 Task: Search round trip flight ticket for 4 adults, 2 children, 2 infants in seat and 1 infant on lap in premium economy from Jackson: Jackson-medgar Wiley Evers International Airport to Laramie: Laramie Regional Airport on 8-3-2023 and return on 8-3-2023. Choice of flights is United. Number of bags: 9 checked bags. Price is upto 108000. Outbound departure time preference is 16:00. Return departure time preference is 0:00.
Action: Mouse moved to (261, 325)
Screenshot: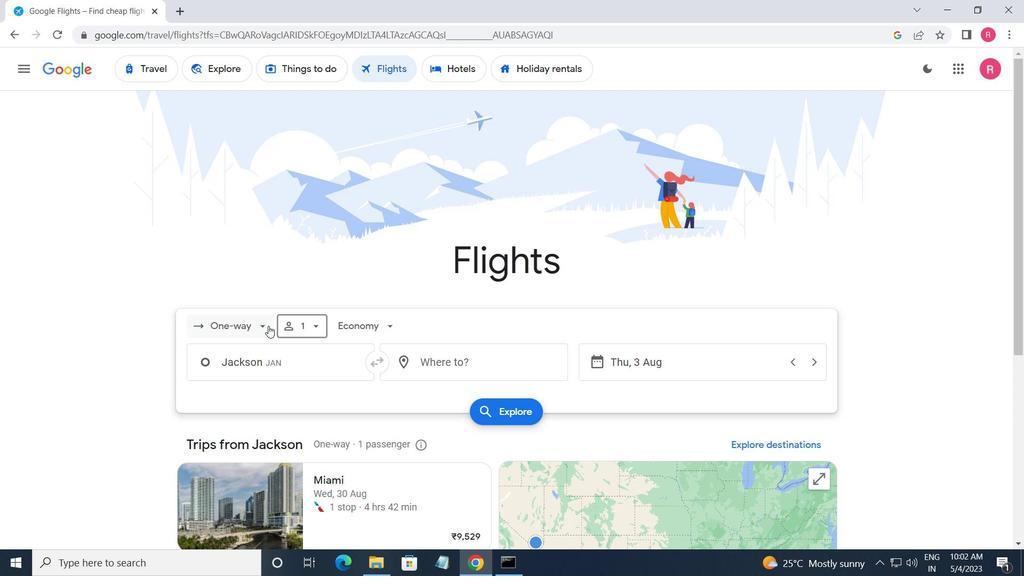 
Action: Mouse pressed left at (261, 325)
Screenshot: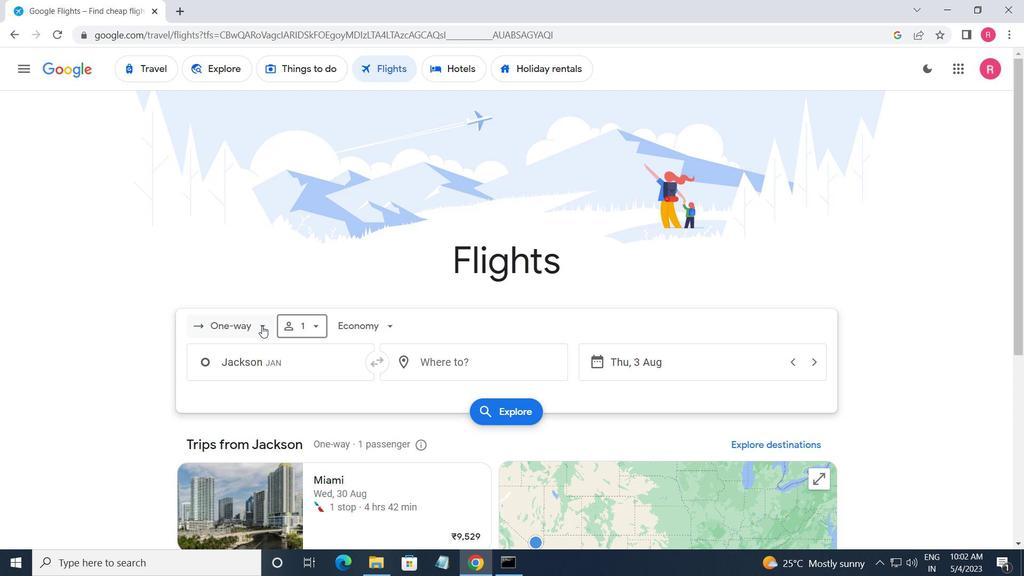 
Action: Mouse moved to (266, 358)
Screenshot: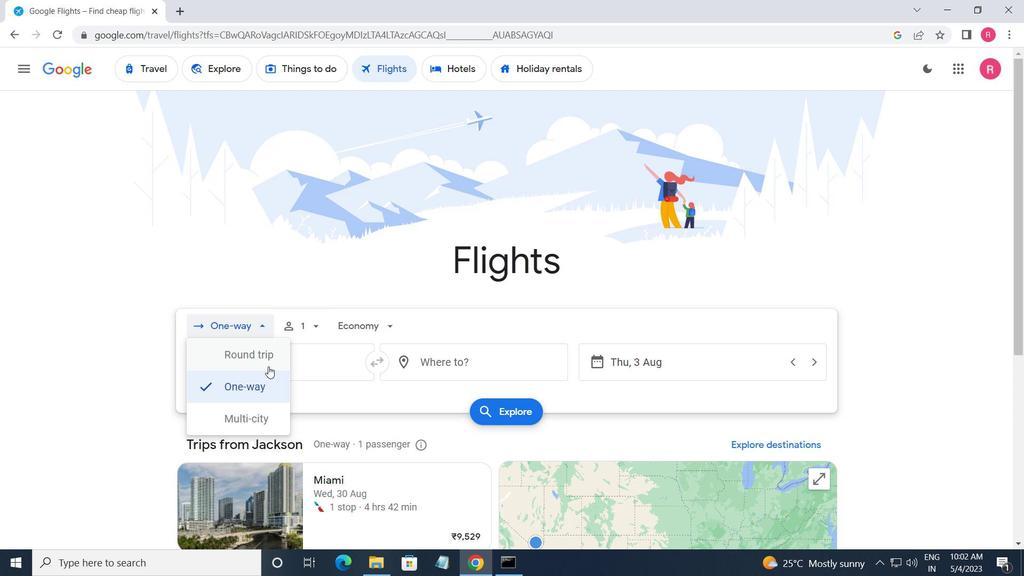 
Action: Mouse pressed left at (266, 358)
Screenshot: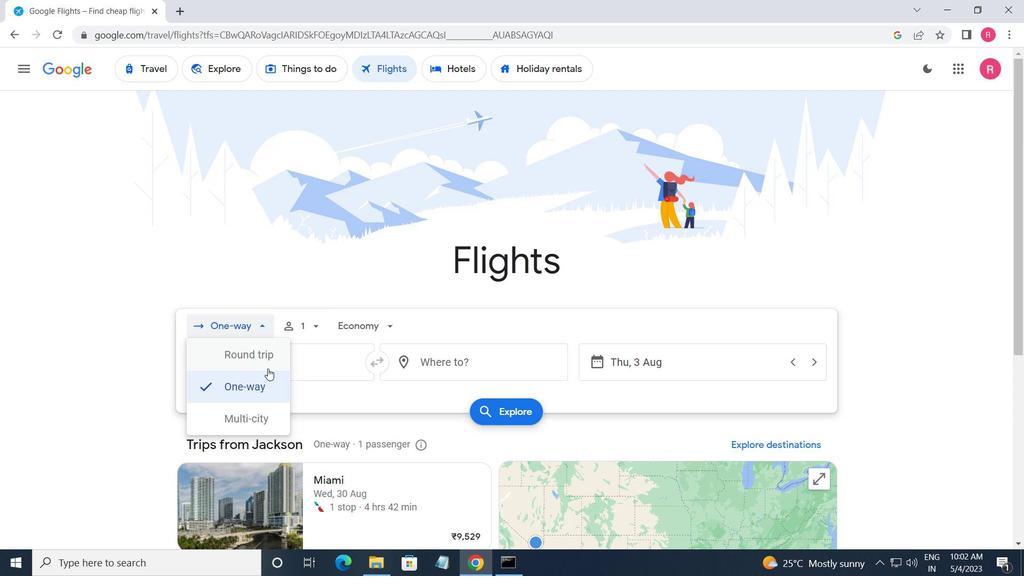 
Action: Mouse moved to (287, 327)
Screenshot: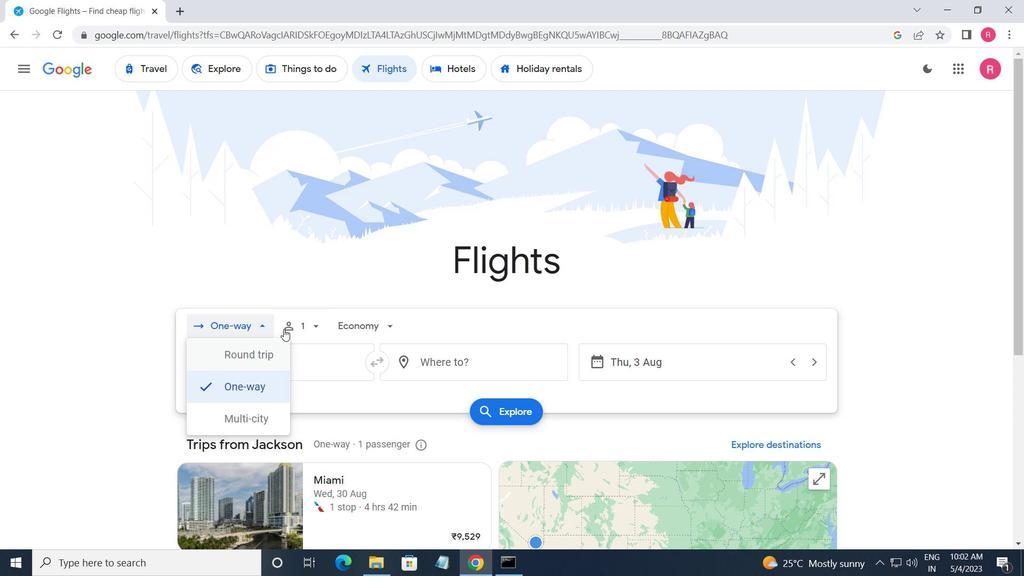 
Action: Mouse pressed left at (287, 327)
Screenshot: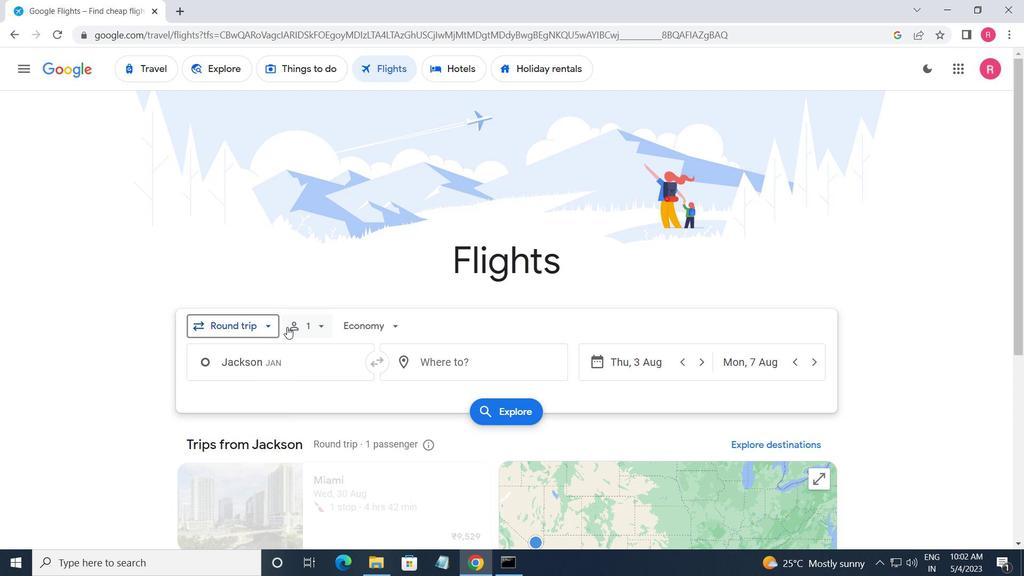 
Action: Mouse moved to (417, 363)
Screenshot: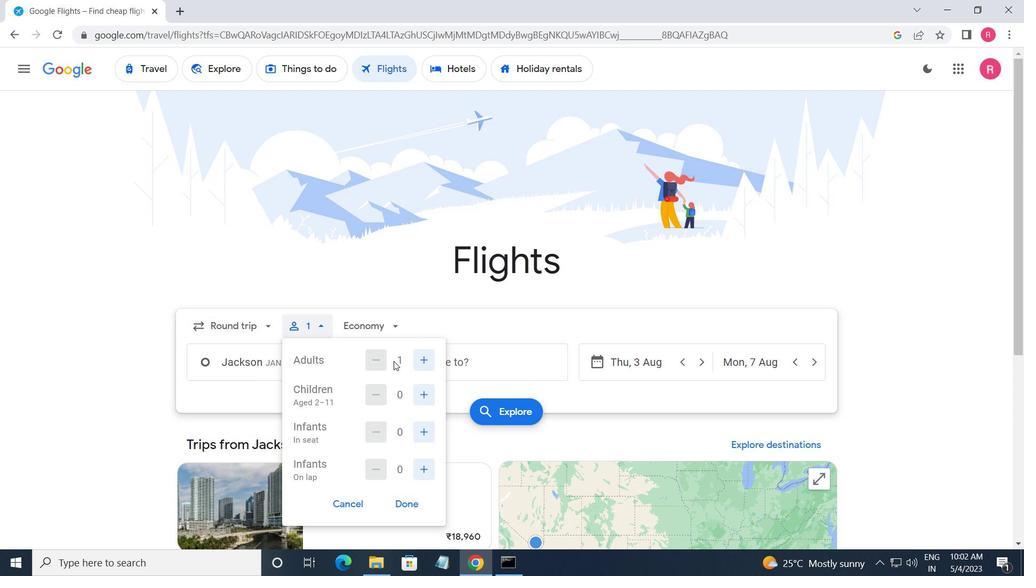 
Action: Mouse pressed left at (417, 363)
Screenshot: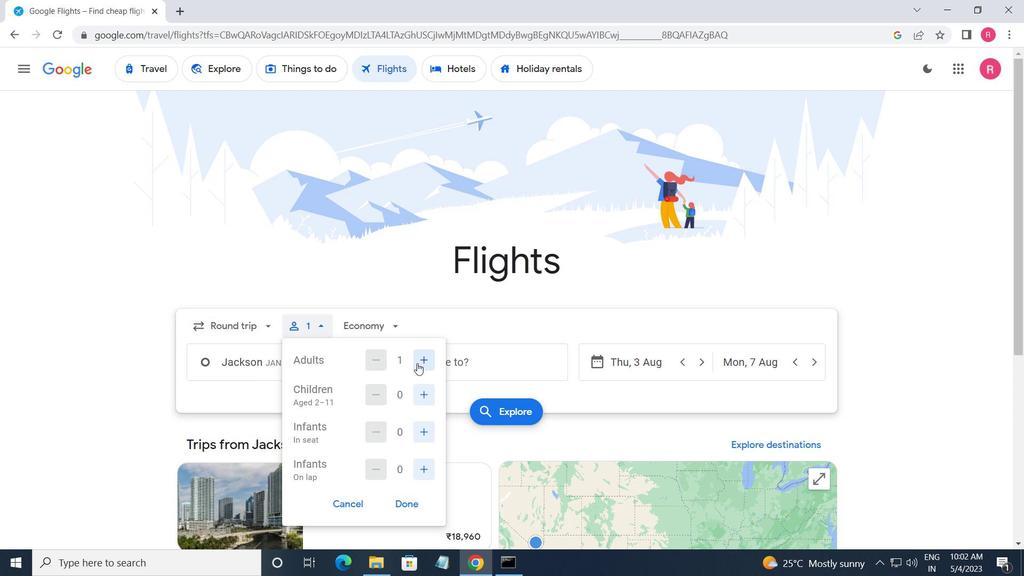 
Action: Mouse moved to (417, 362)
Screenshot: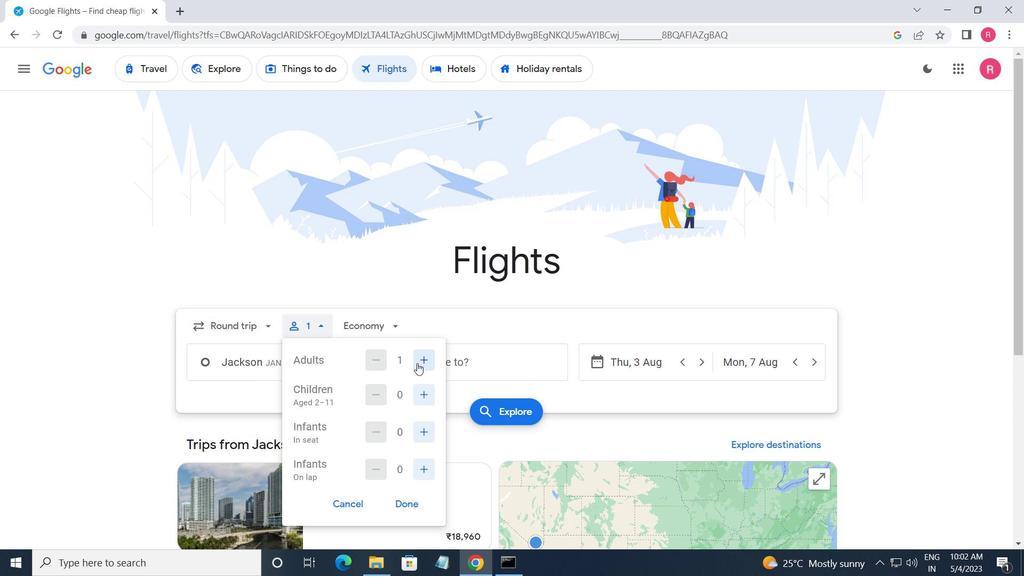 
Action: Mouse pressed left at (417, 362)
Screenshot: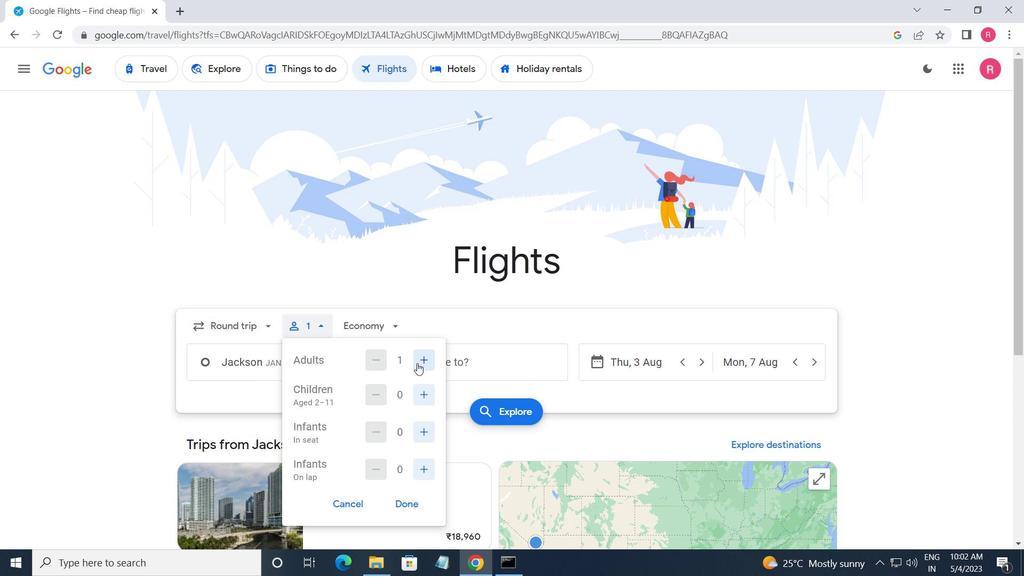 
Action: Mouse pressed left at (417, 362)
Screenshot: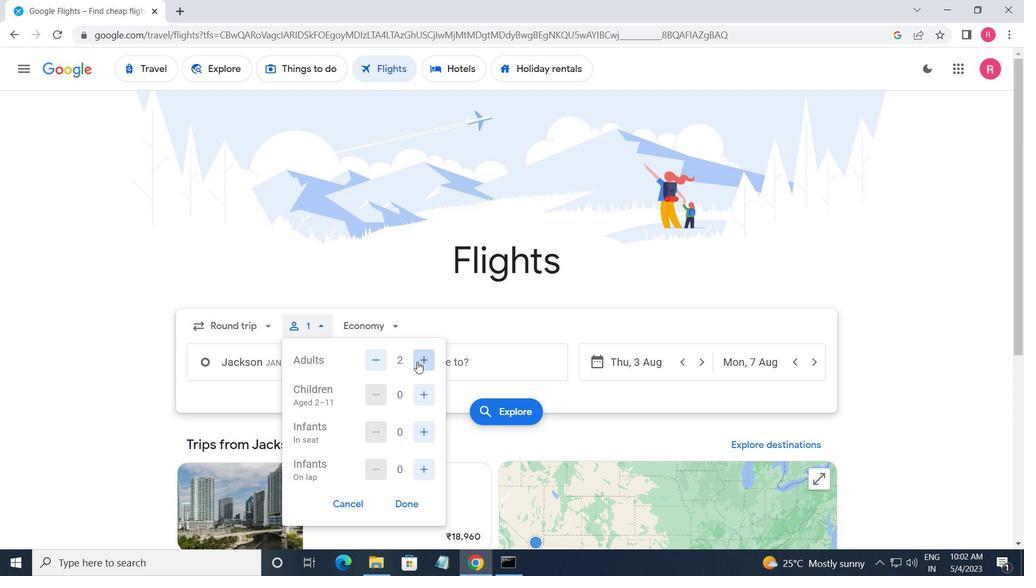 
Action: Mouse pressed left at (417, 362)
Screenshot: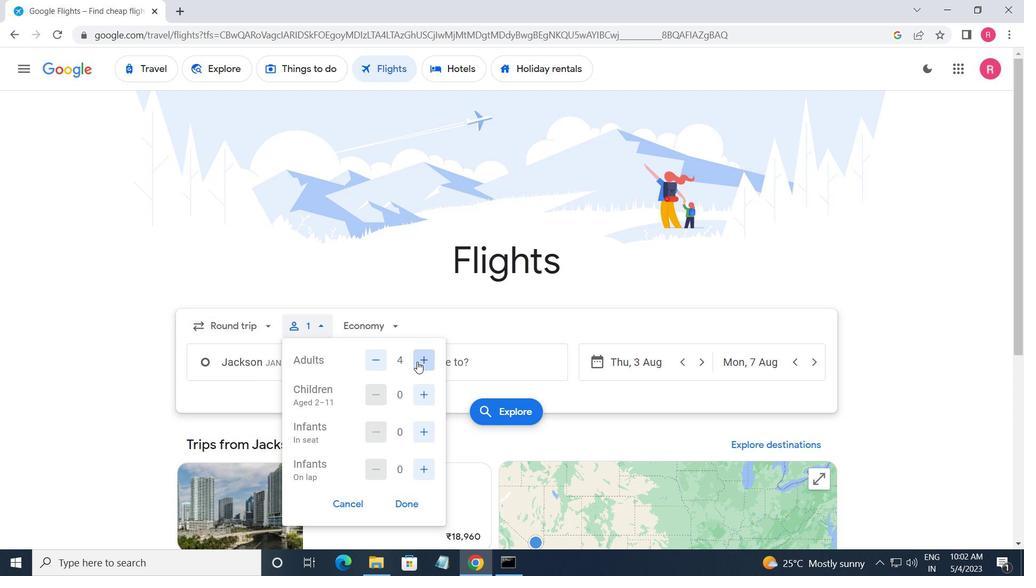
Action: Mouse moved to (373, 362)
Screenshot: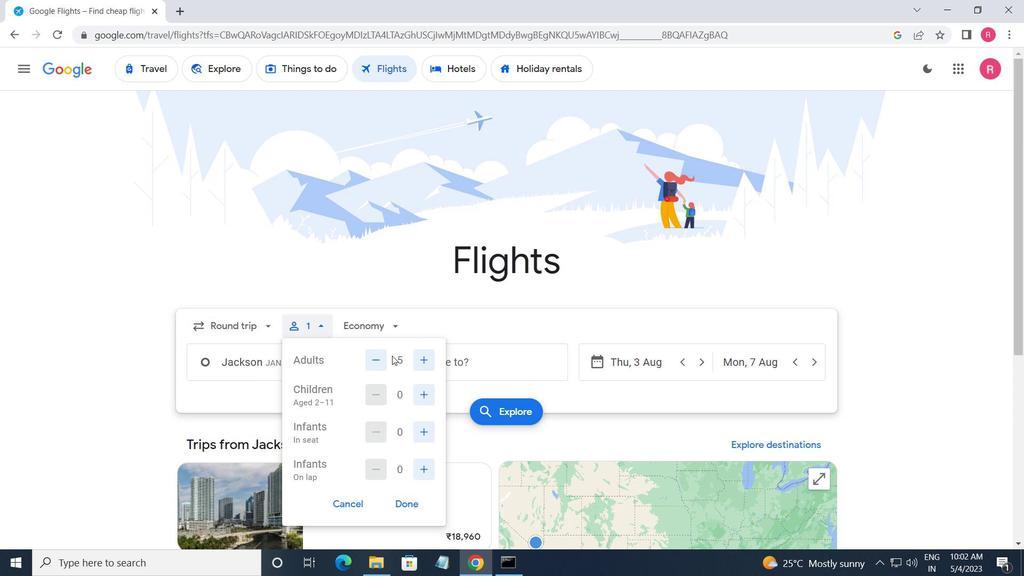 
Action: Mouse pressed left at (373, 362)
Screenshot: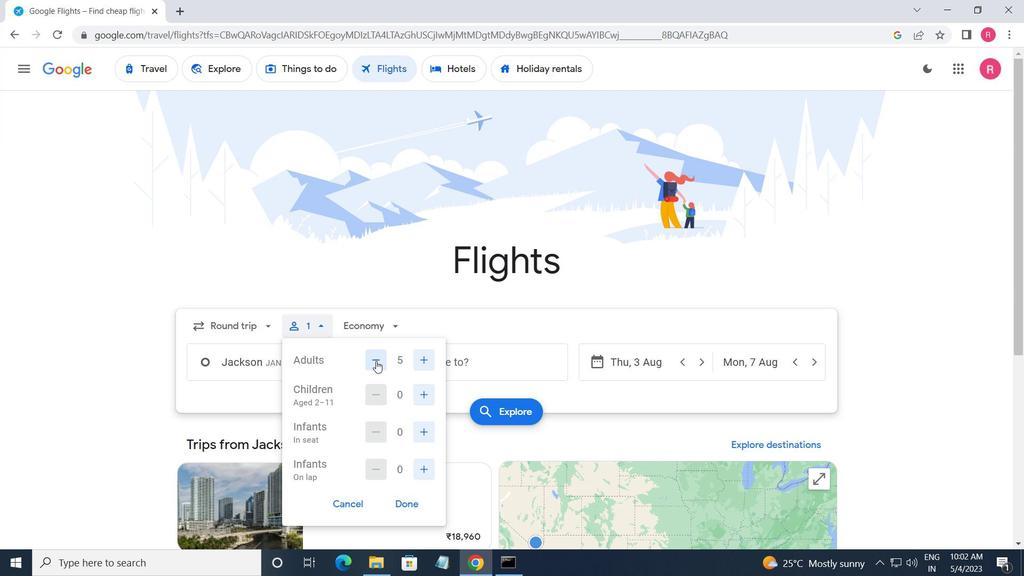 
Action: Mouse moved to (421, 388)
Screenshot: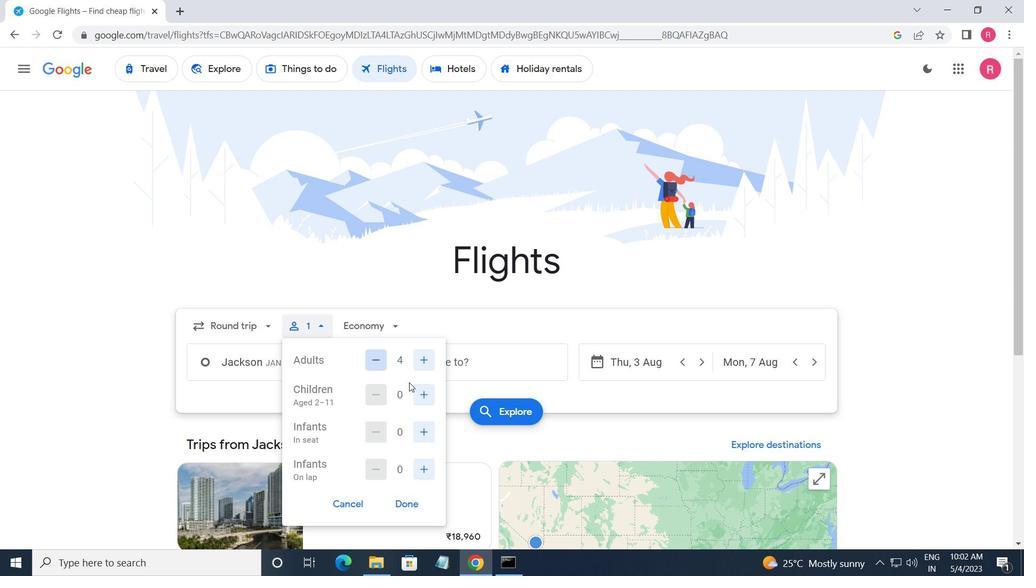 
Action: Mouse pressed left at (421, 388)
Screenshot: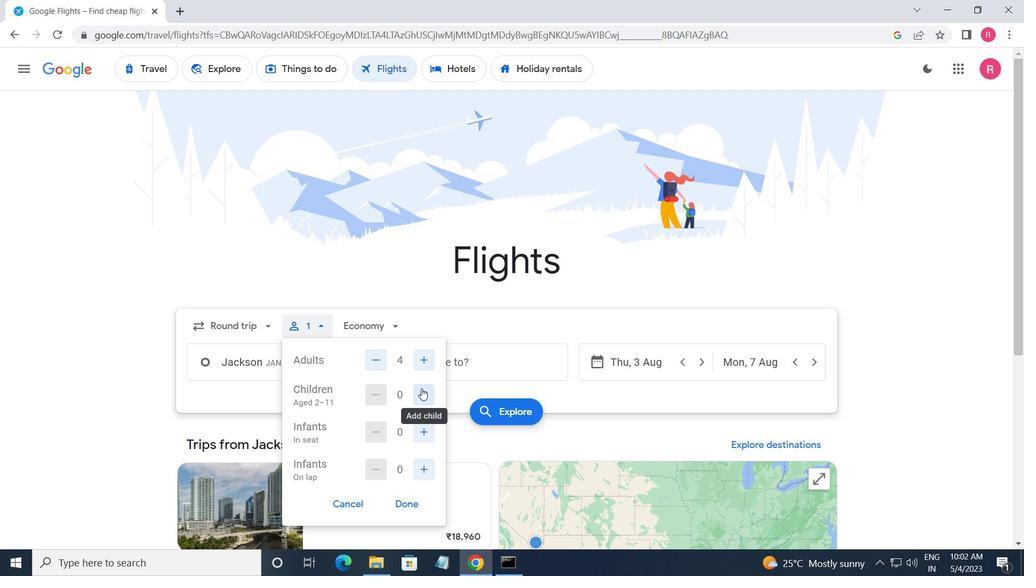 
Action: Mouse pressed left at (421, 388)
Screenshot: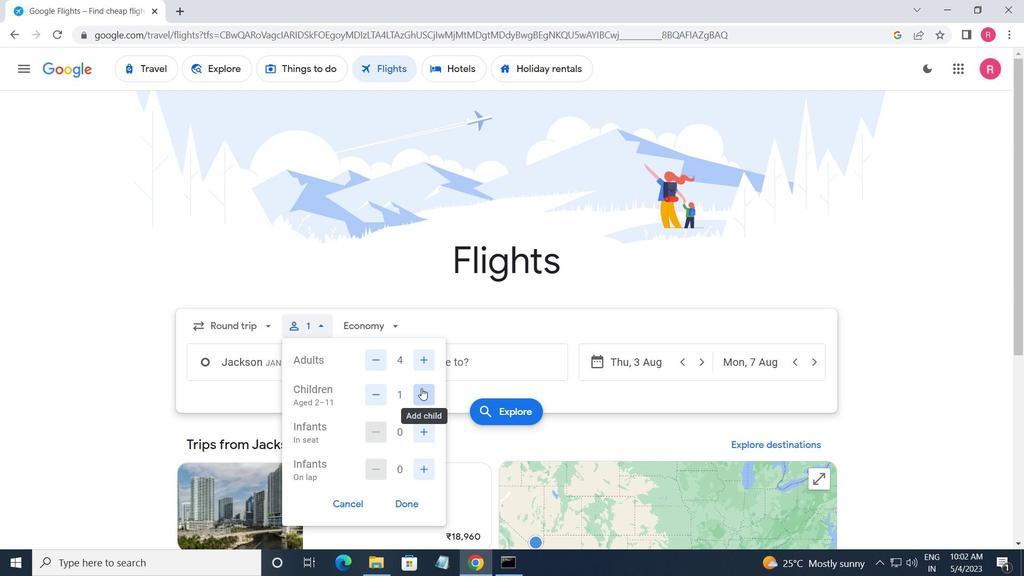 
Action: Mouse moved to (422, 419)
Screenshot: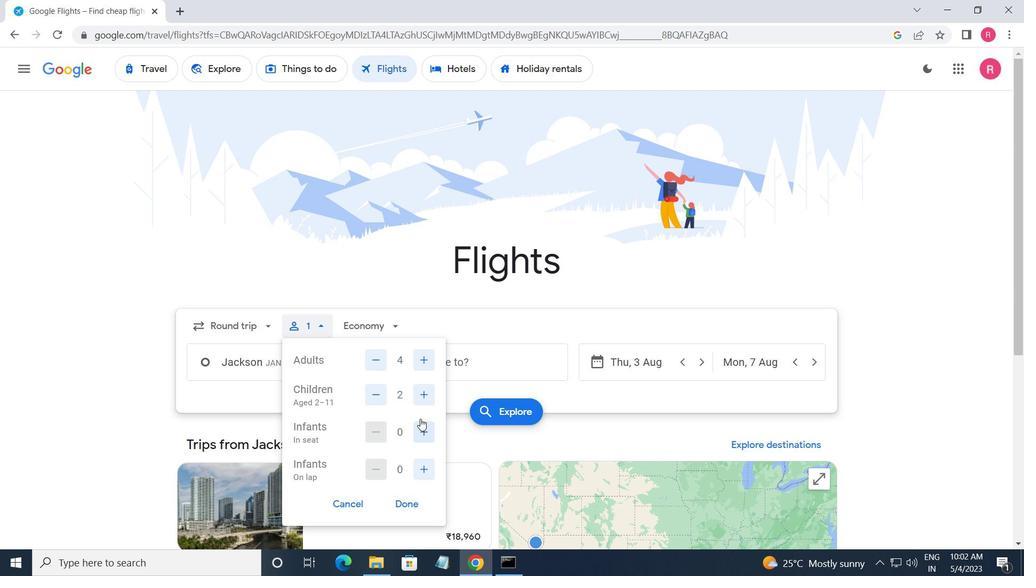 
Action: Mouse pressed left at (422, 419)
Screenshot: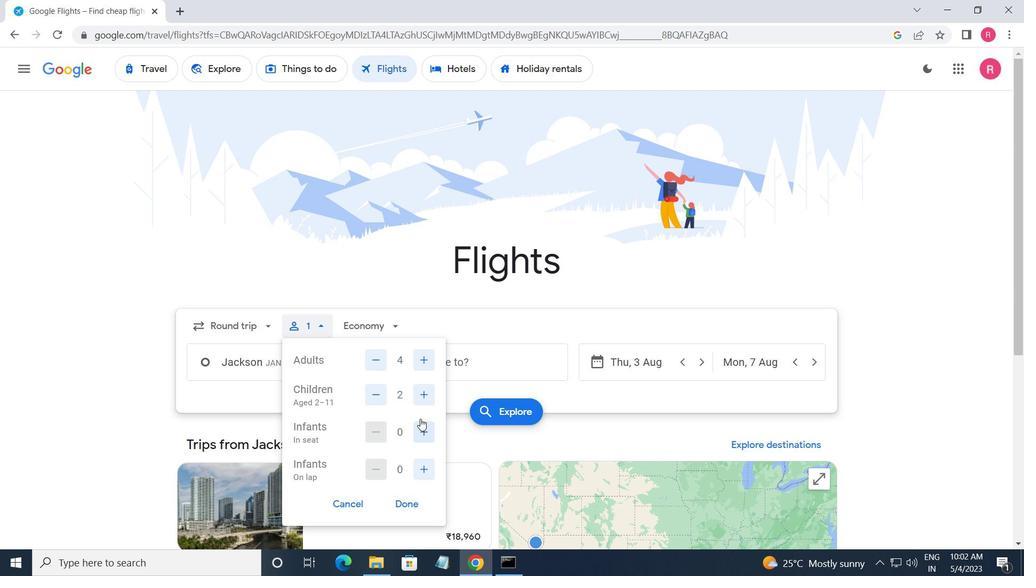 
Action: Mouse pressed left at (422, 419)
Screenshot: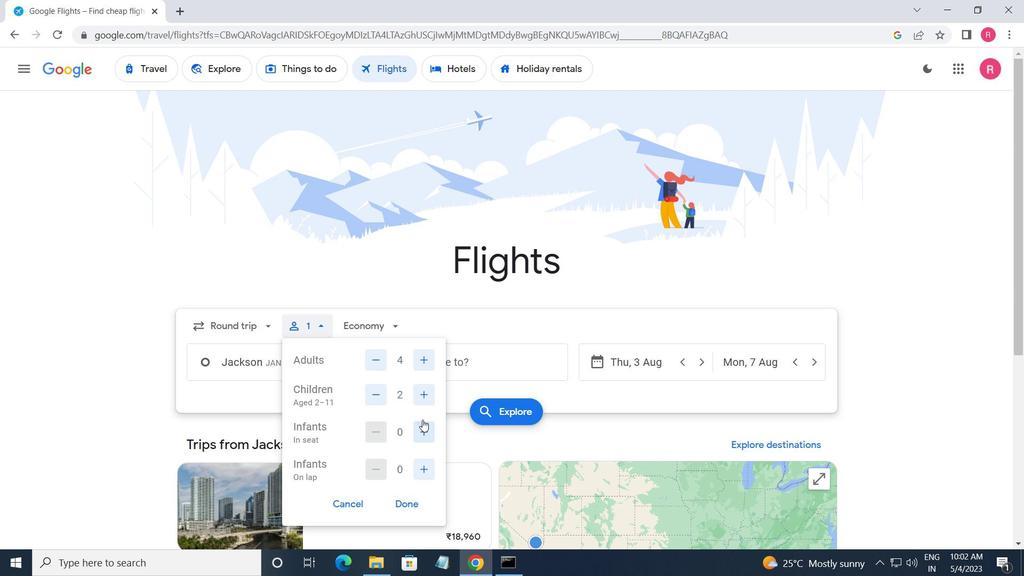 
Action: Mouse moved to (425, 460)
Screenshot: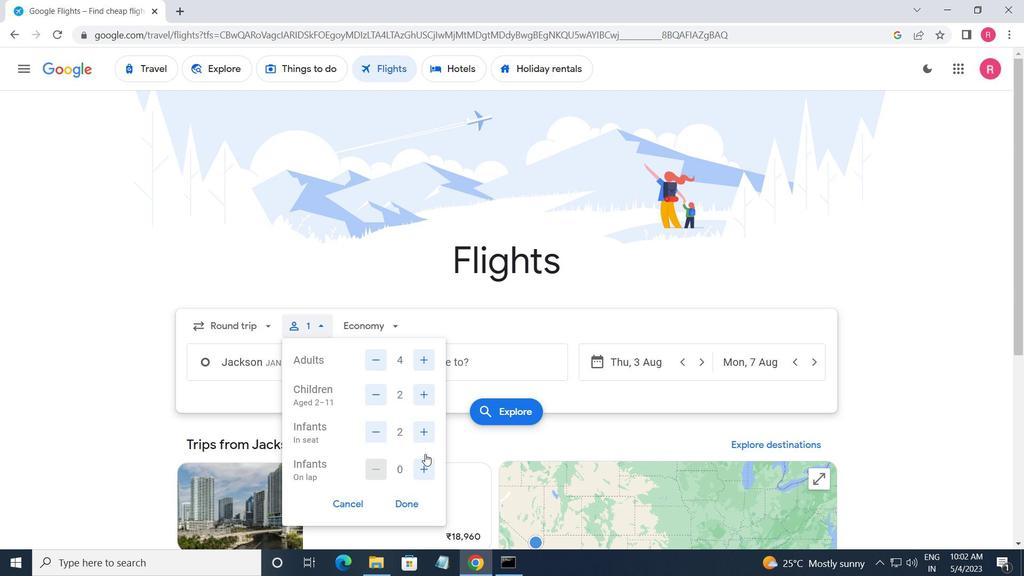 
Action: Mouse pressed left at (425, 460)
Screenshot: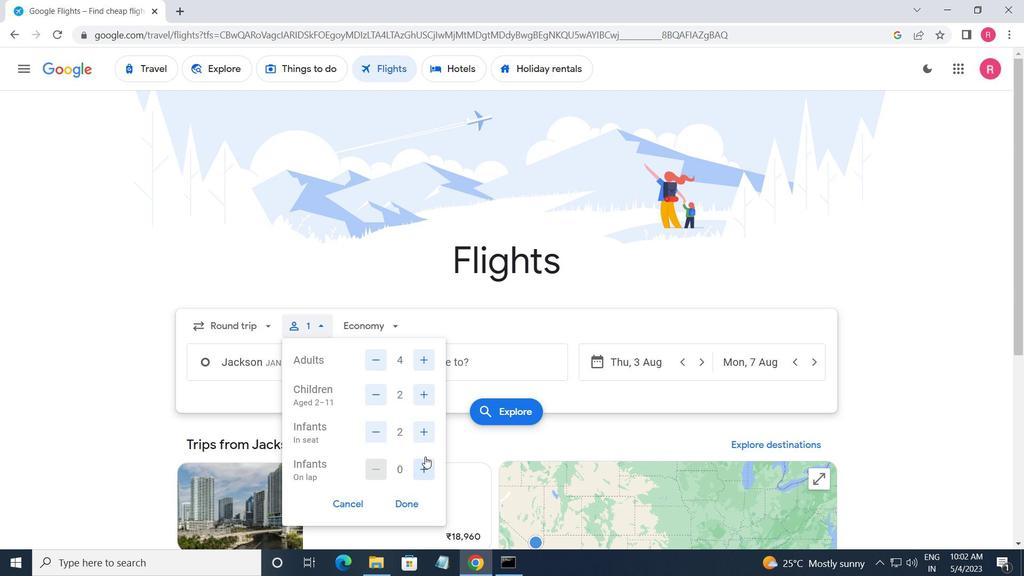 
Action: Mouse moved to (412, 506)
Screenshot: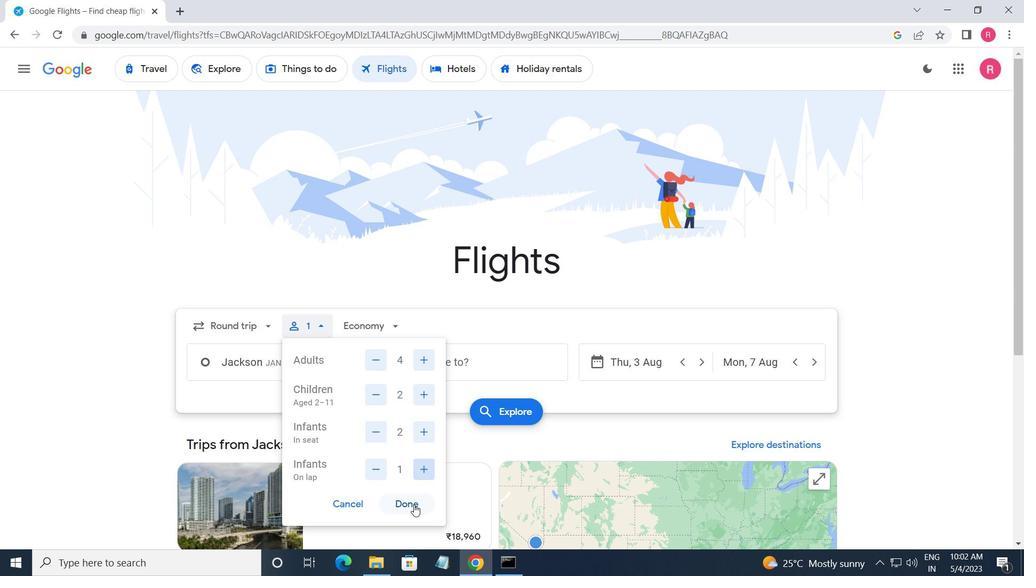 
Action: Mouse pressed left at (412, 506)
Screenshot: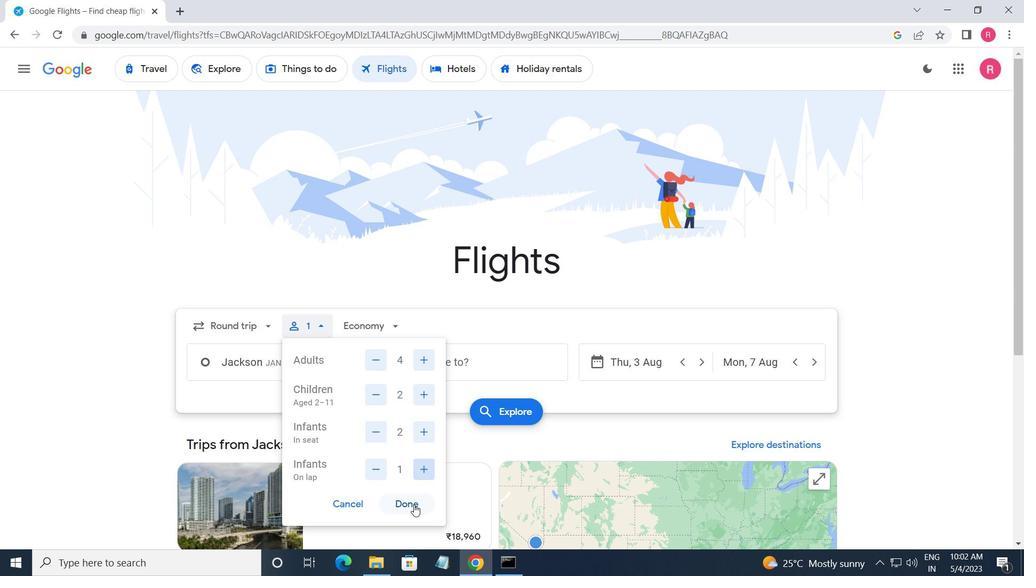 
Action: Mouse moved to (371, 331)
Screenshot: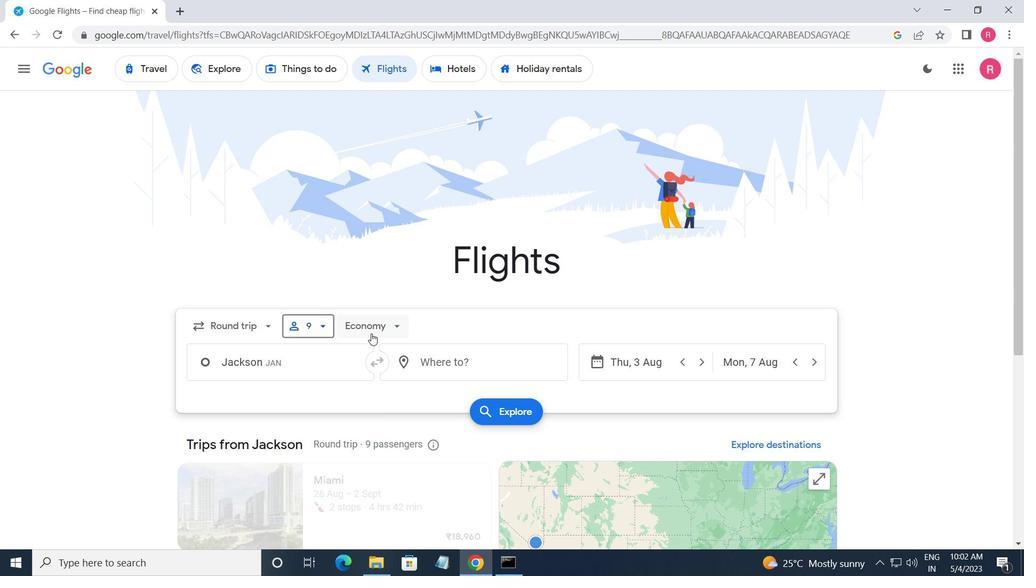 
Action: Mouse pressed left at (371, 331)
Screenshot: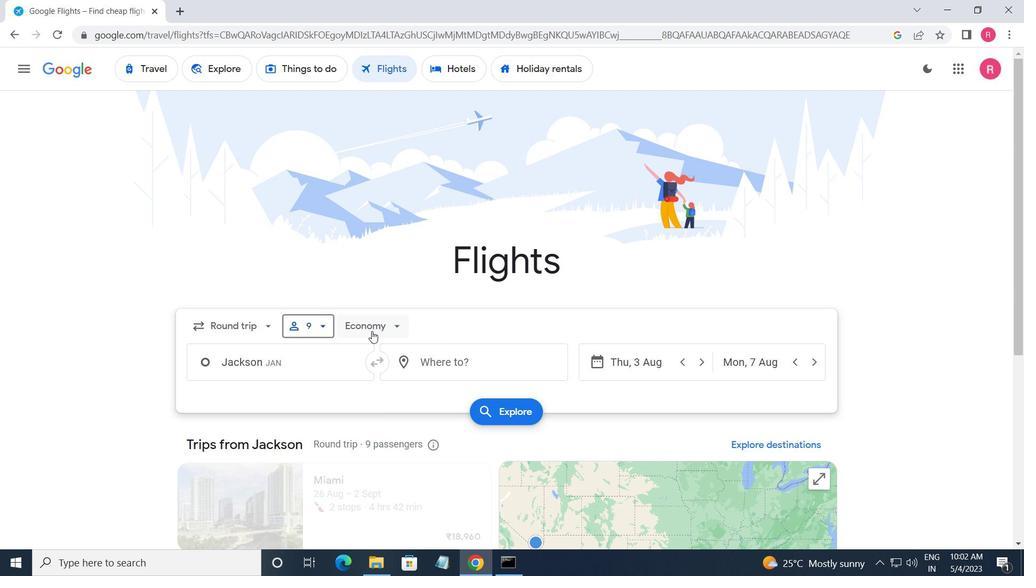 
Action: Mouse moved to (385, 396)
Screenshot: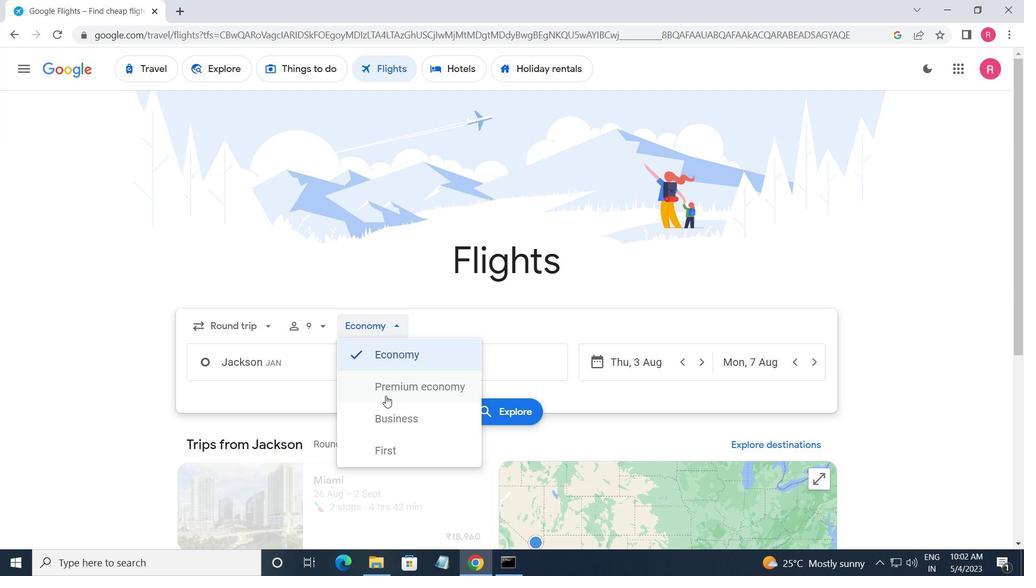 
Action: Mouse pressed left at (385, 396)
Screenshot: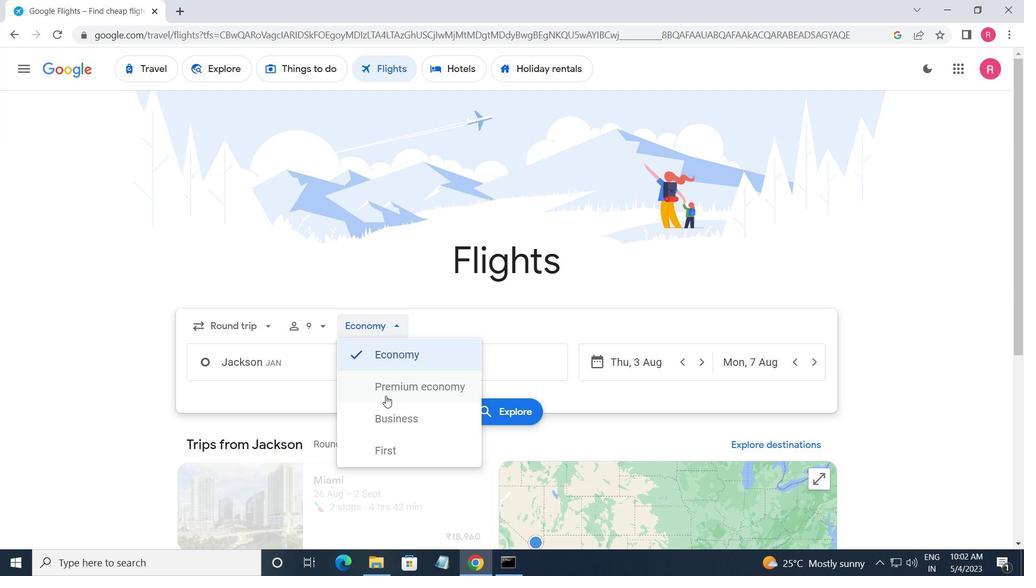
Action: Mouse moved to (322, 371)
Screenshot: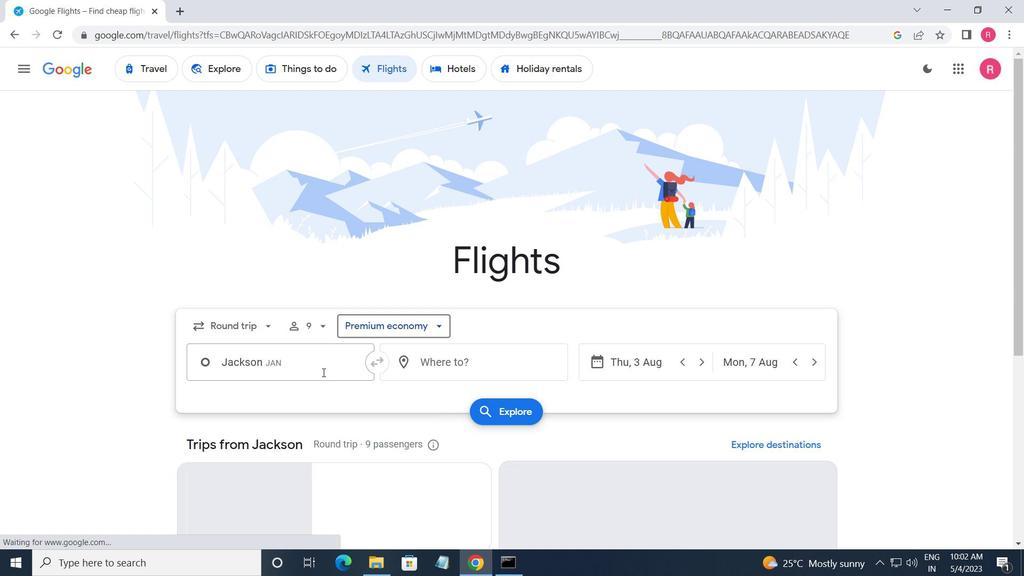 
Action: Mouse pressed left at (322, 371)
Screenshot: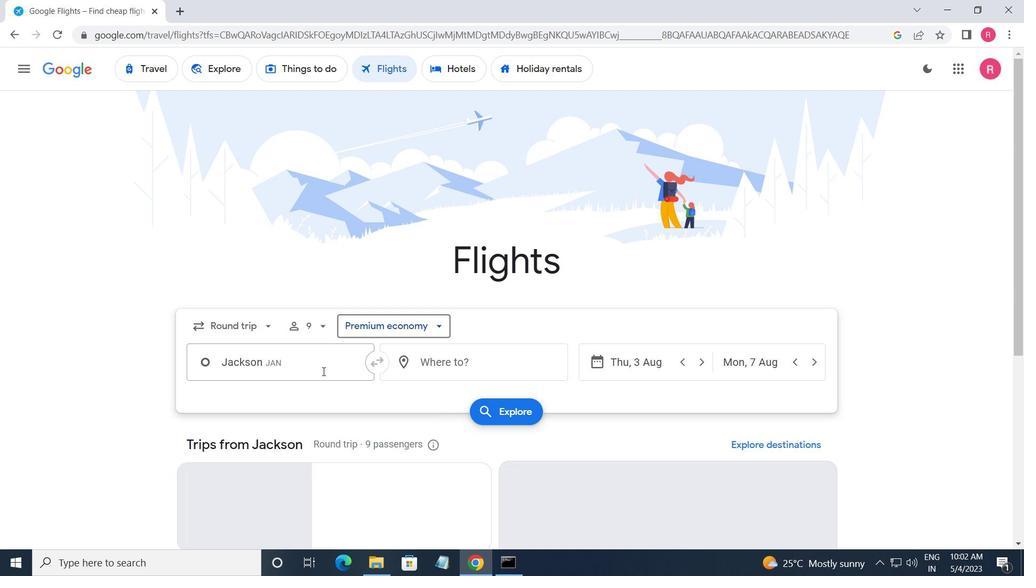 
Action: Key pressed <Key.right>-m
Screenshot: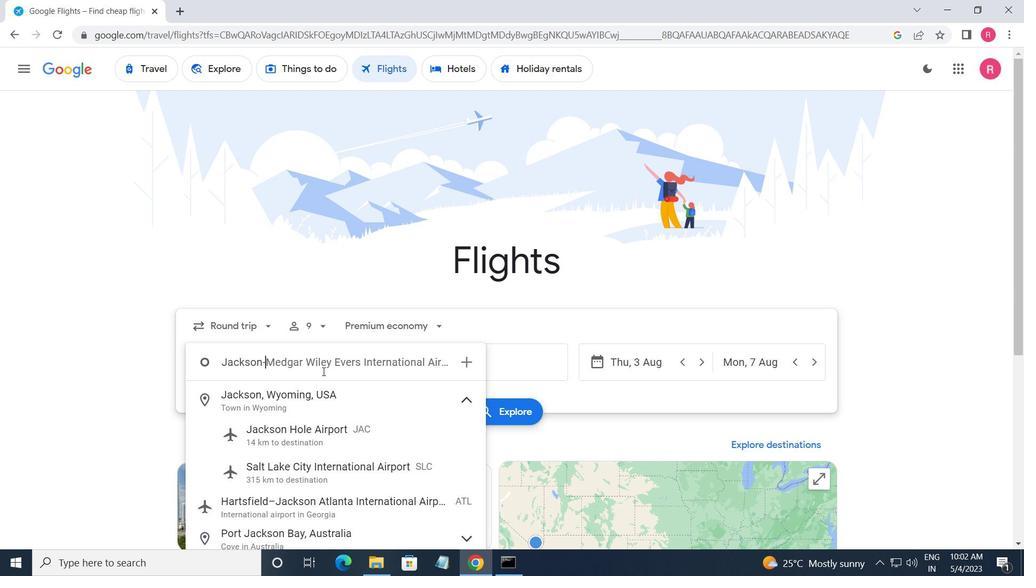 
Action: Mouse moved to (319, 444)
Screenshot: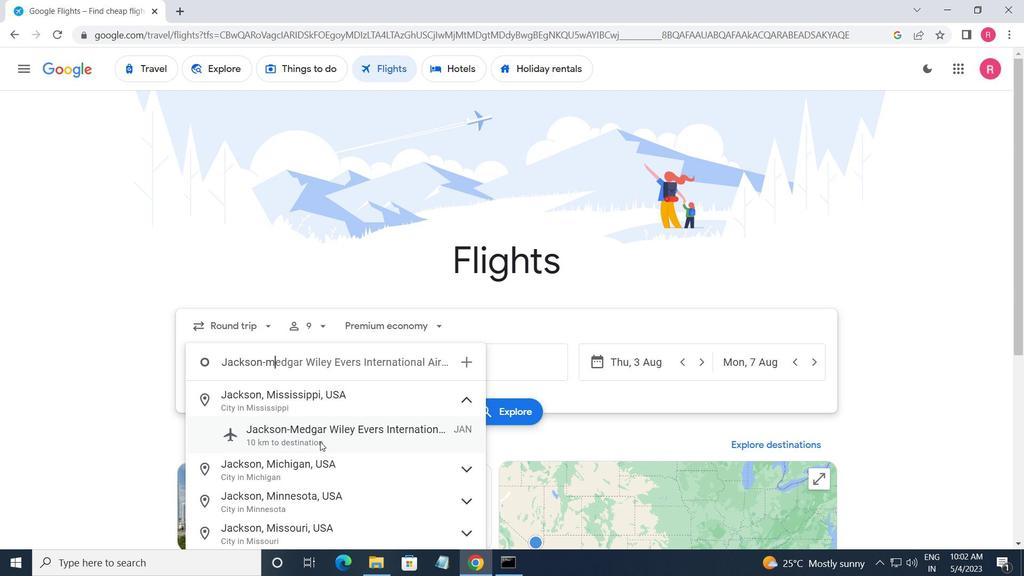 
Action: Mouse pressed left at (319, 444)
Screenshot: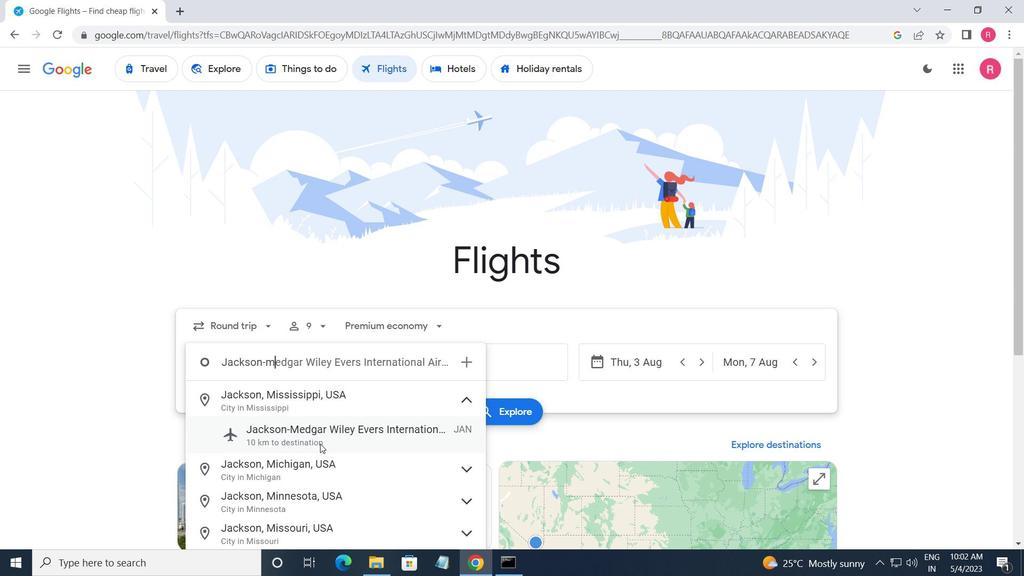 
Action: Mouse moved to (421, 371)
Screenshot: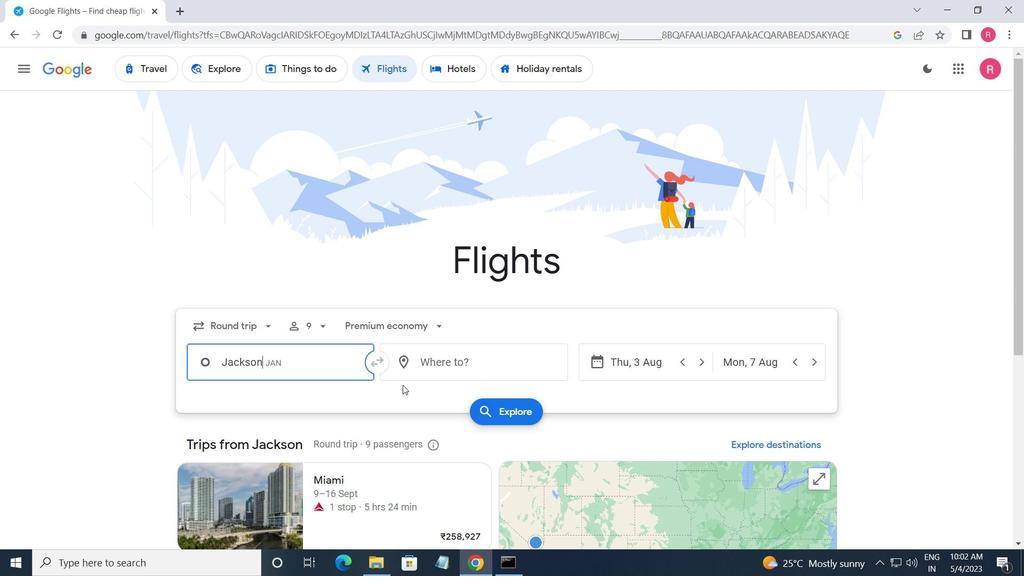 
Action: Mouse pressed left at (421, 371)
Screenshot: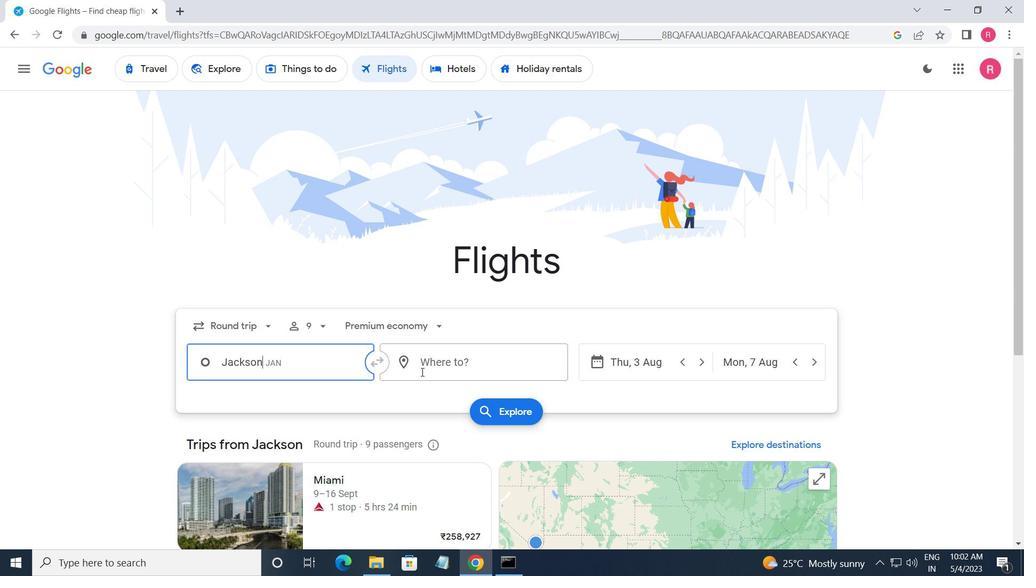 
Action: Mouse moved to (444, 491)
Screenshot: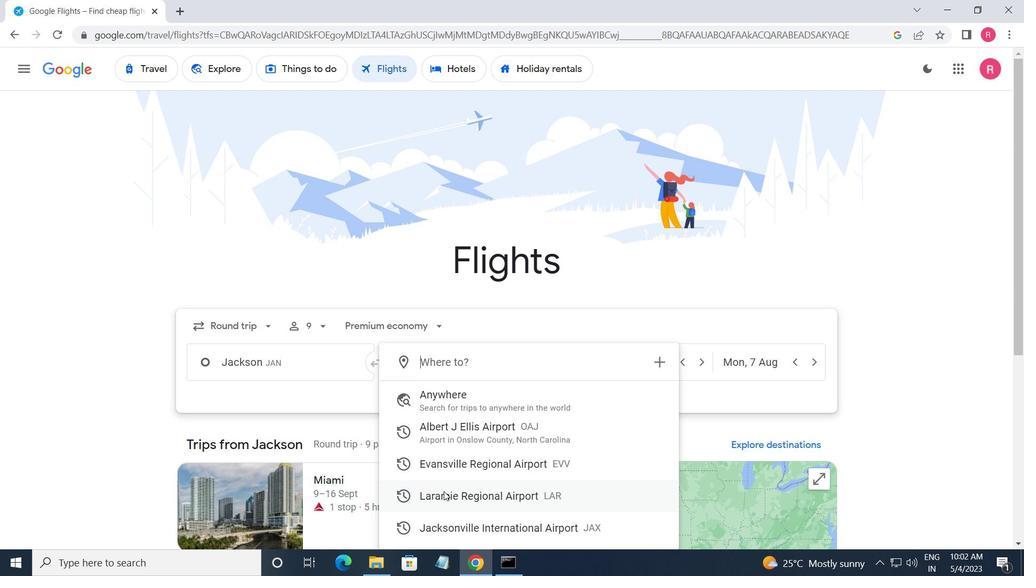 
Action: Mouse pressed left at (444, 491)
Screenshot: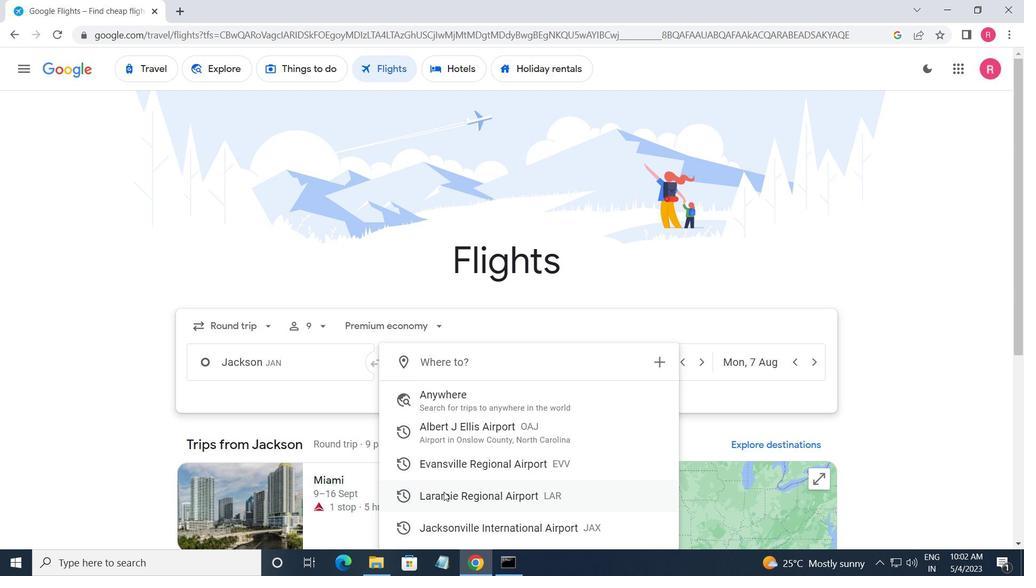 
Action: Mouse moved to (640, 364)
Screenshot: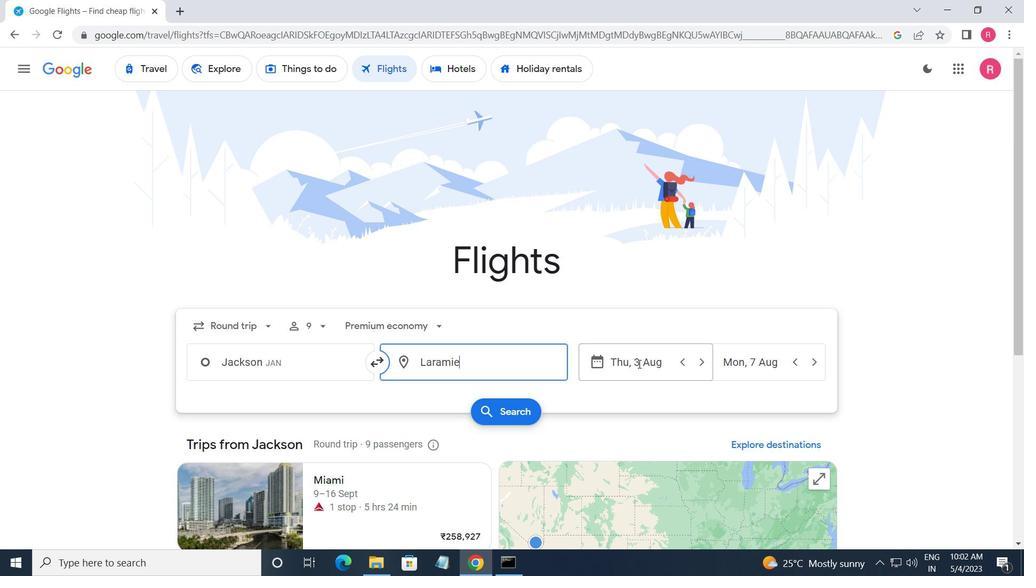 
Action: Mouse pressed left at (640, 364)
Screenshot: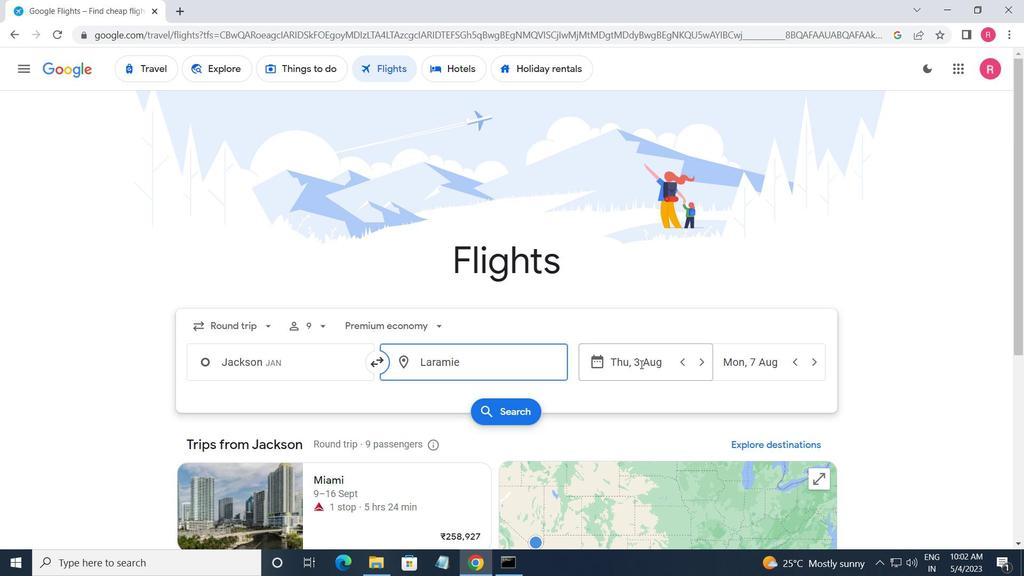 
Action: Mouse moved to (476, 301)
Screenshot: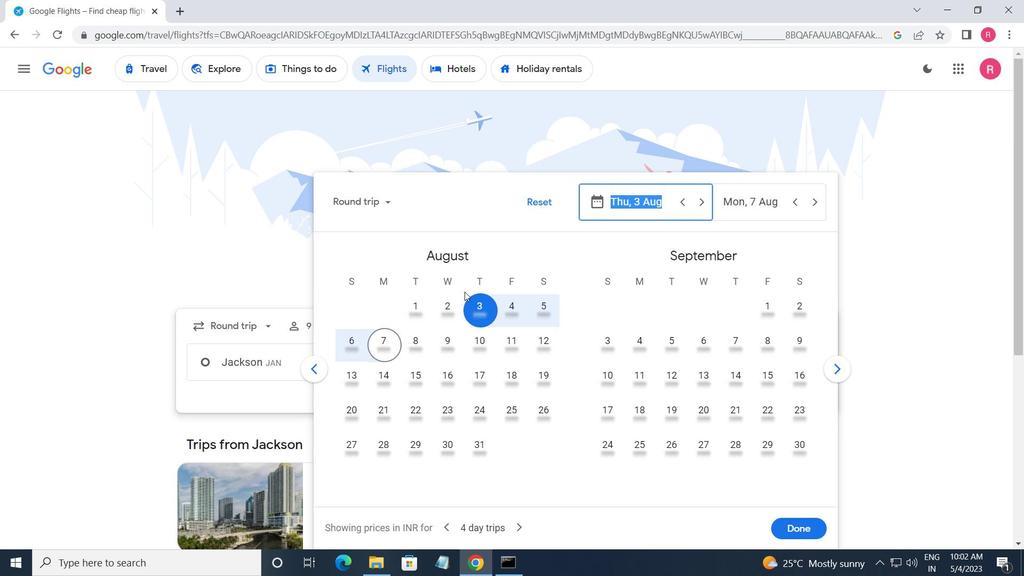 
Action: Mouse pressed left at (476, 301)
Screenshot: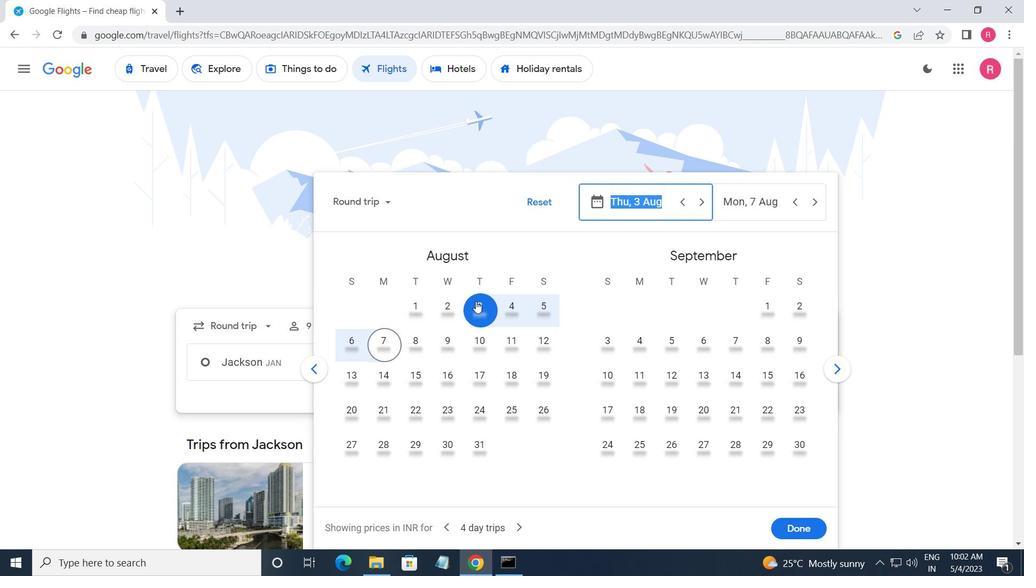 
Action: Mouse moved to (791, 525)
Screenshot: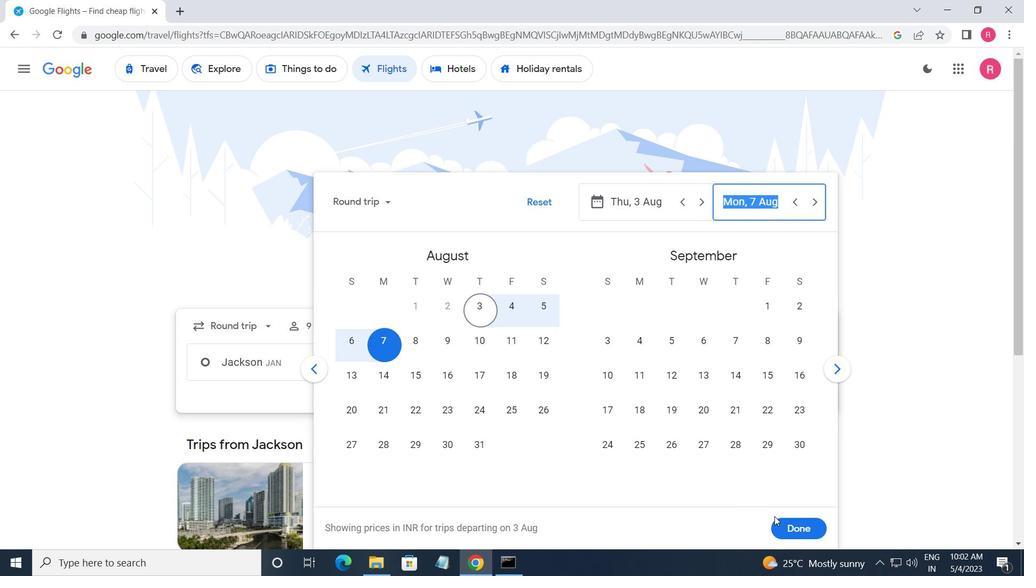 
Action: Mouse pressed left at (791, 525)
Screenshot: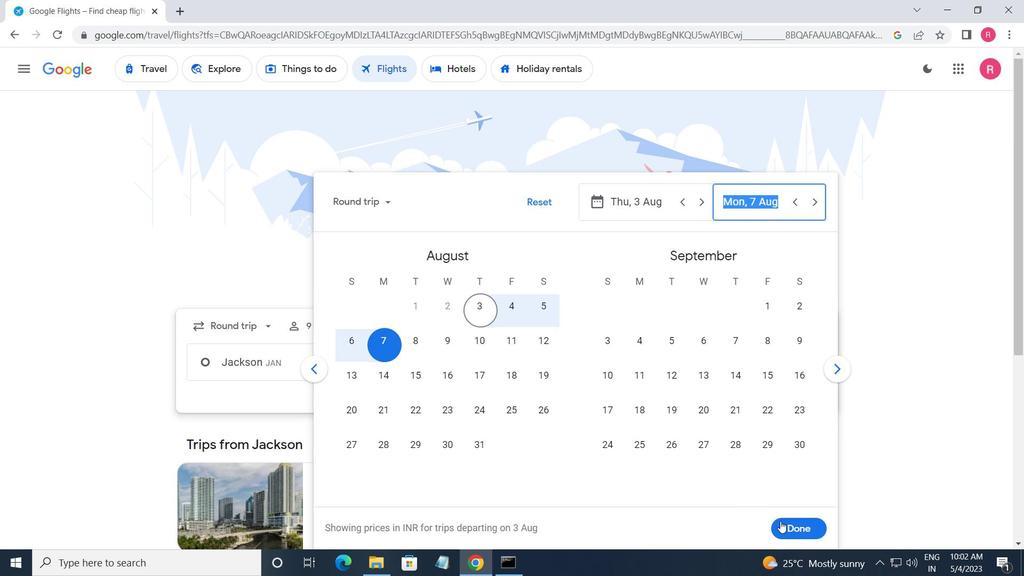 
Action: Mouse moved to (759, 371)
Screenshot: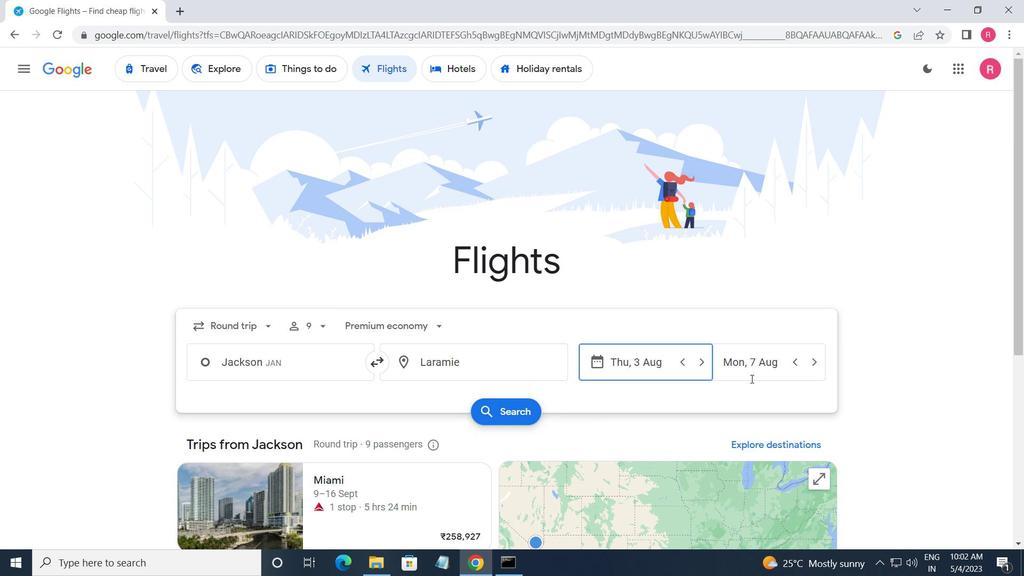 
Action: Mouse pressed left at (759, 371)
Screenshot: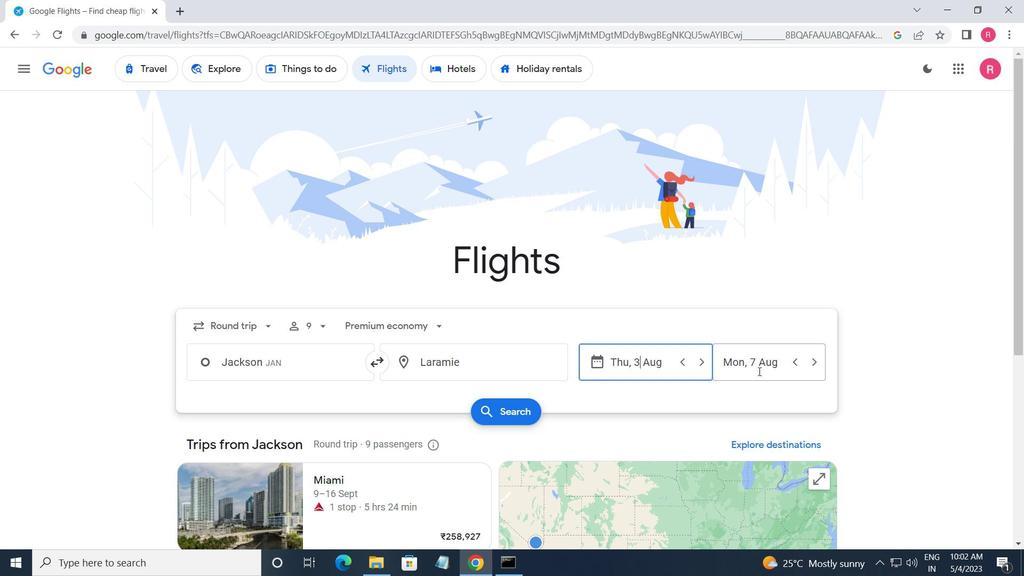 
Action: Mouse moved to (492, 312)
Screenshot: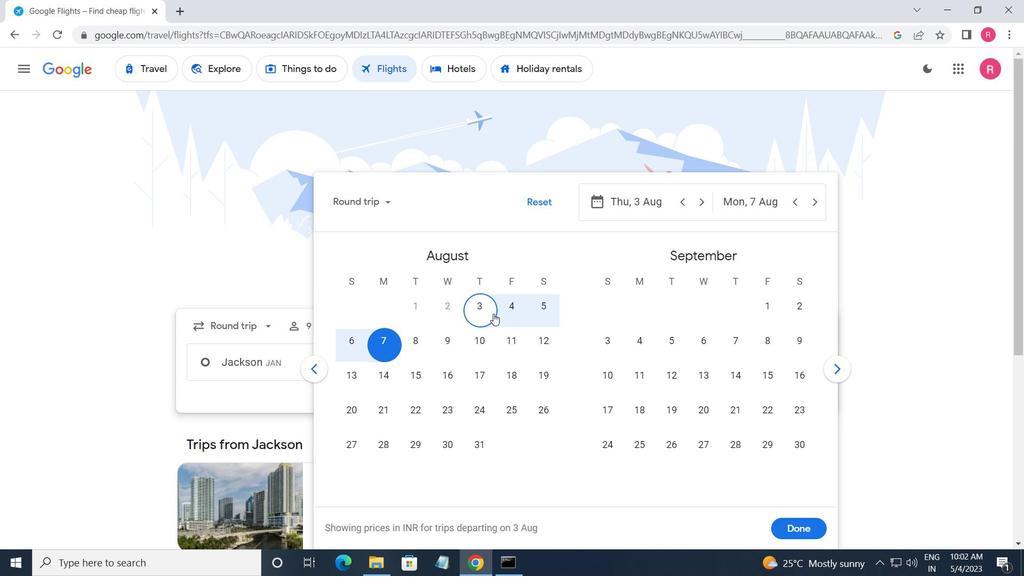 
Action: Mouse pressed left at (492, 312)
Screenshot: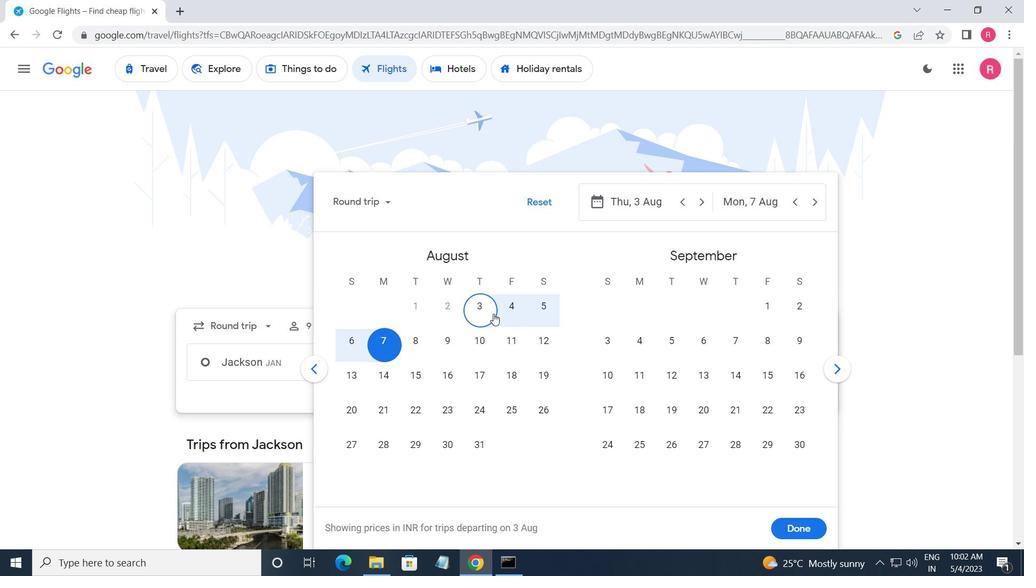 
Action: Mouse moved to (793, 521)
Screenshot: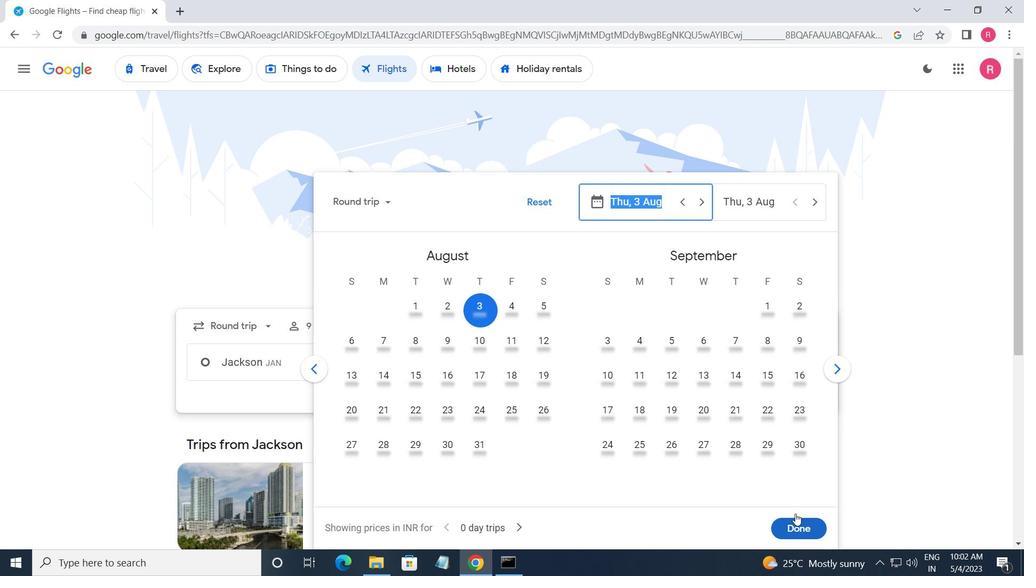 
Action: Mouse pressed left at (793, 521)
Screenshot: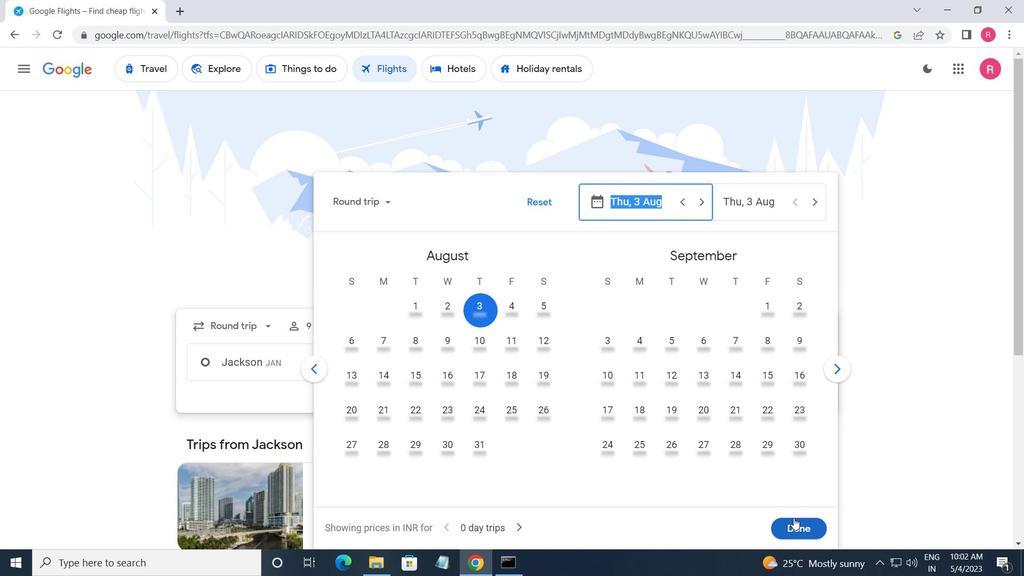 
Action: Mouse moved to (529, 419)
Screenshot: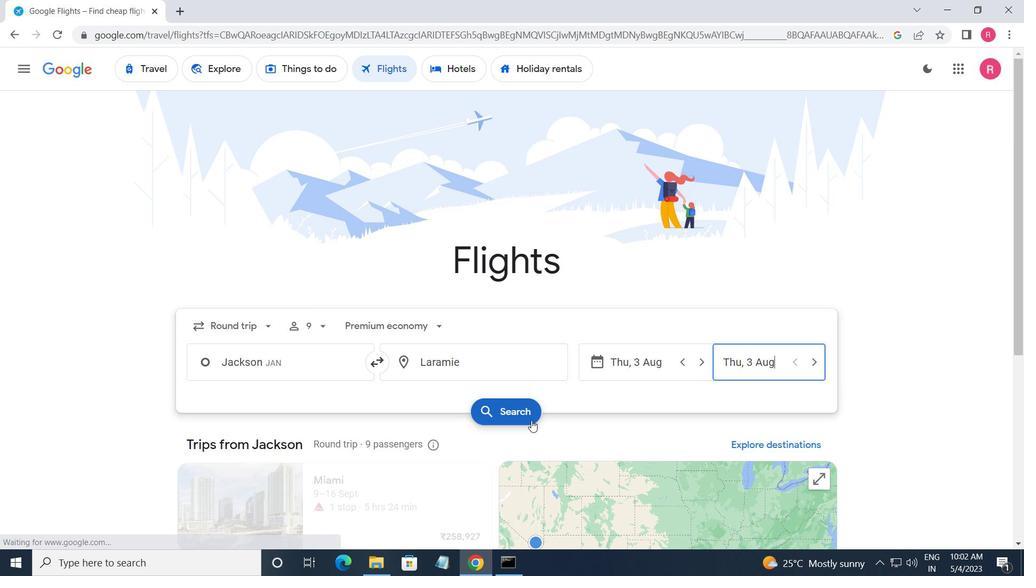 
Action: Mouse pressed left at (529, 419)
Screenshot: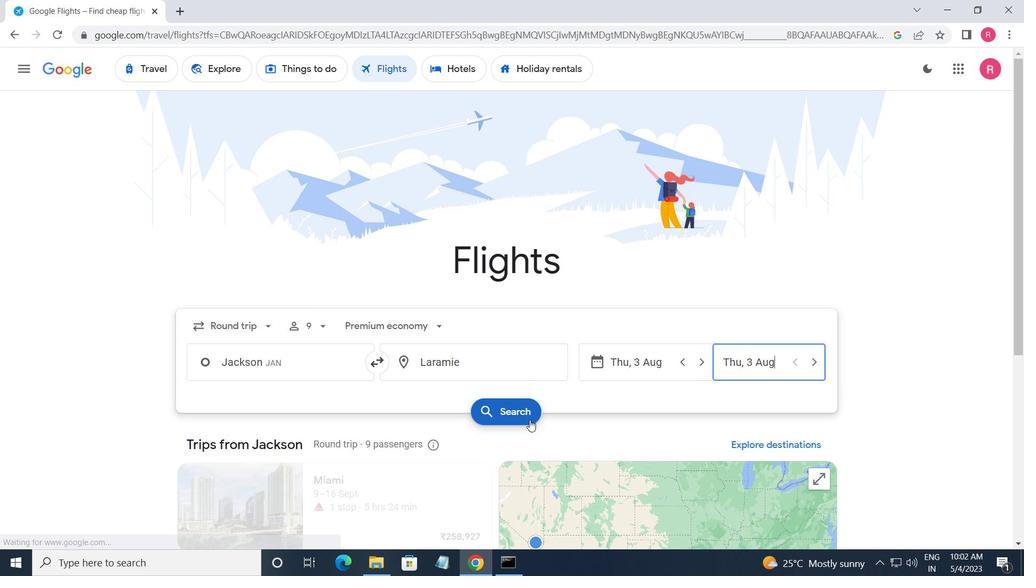 
Action: Mouse moved to (203, 197)
Screenshot: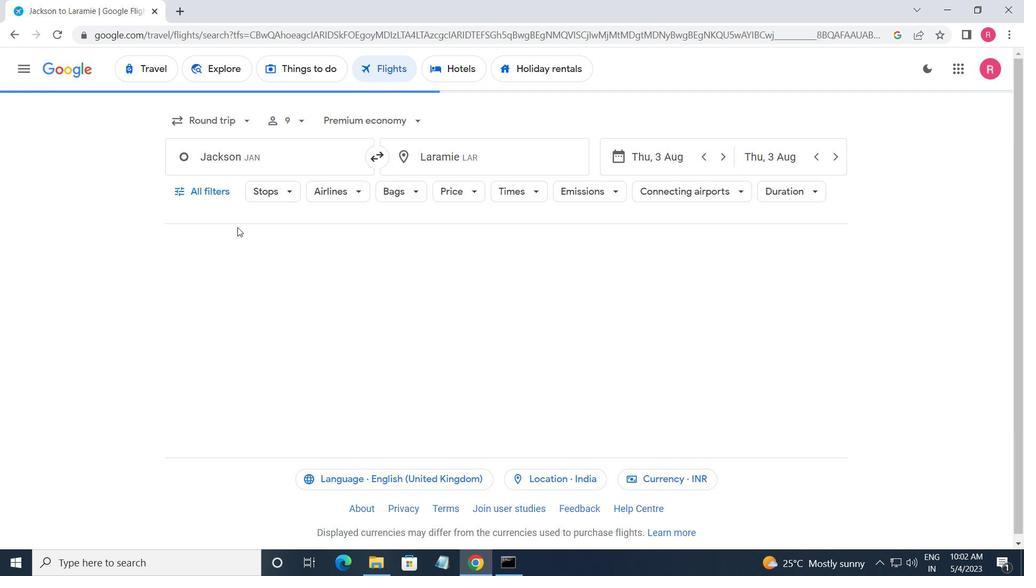
Action: Mouse pressed left at (203, 197)
Screenshot: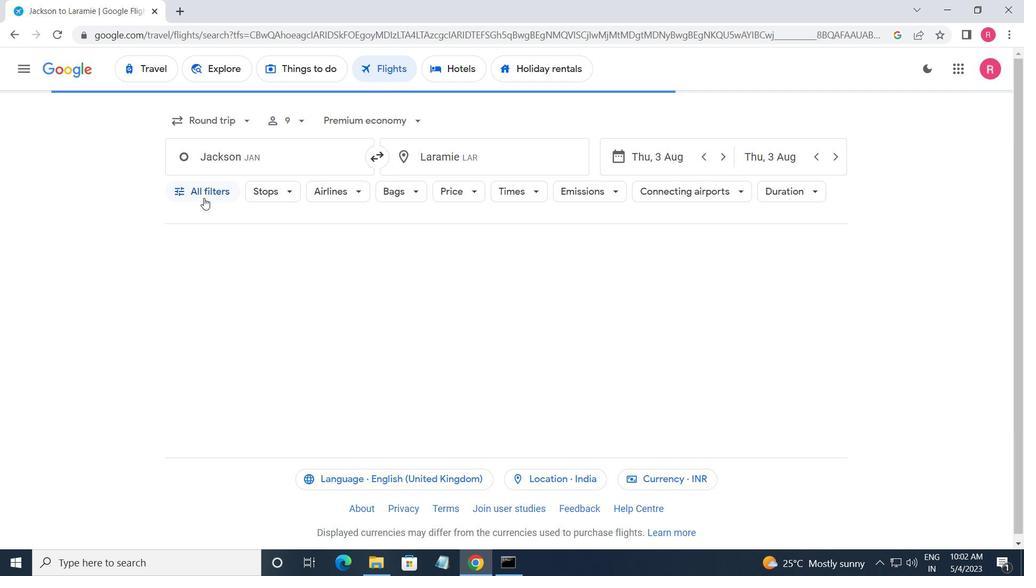 
Action: Mouse moved to (219, 336)
Screenshot: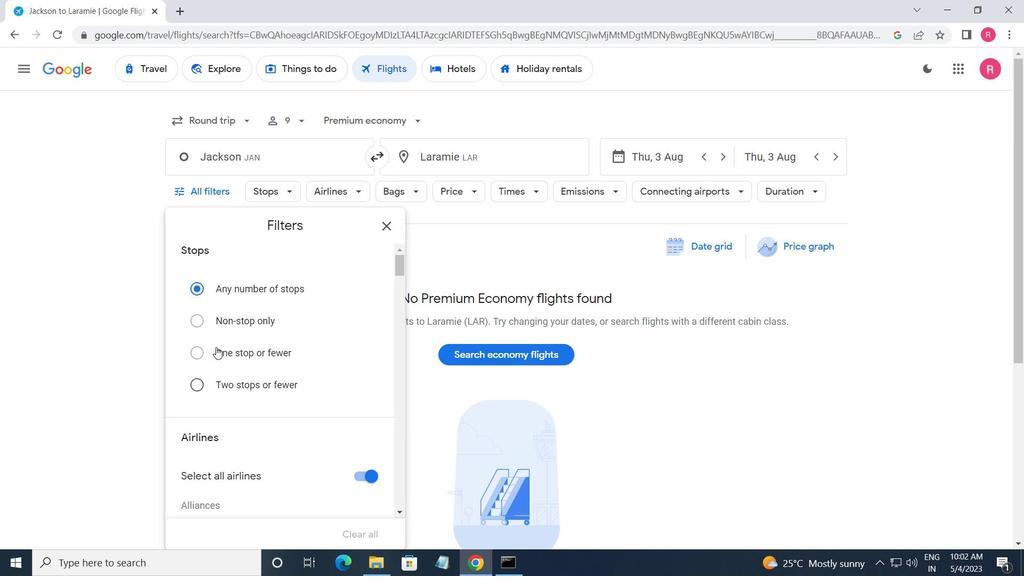 
Action: Mouse scrolled (219, 336) with delta (0, 0)
Screenshot: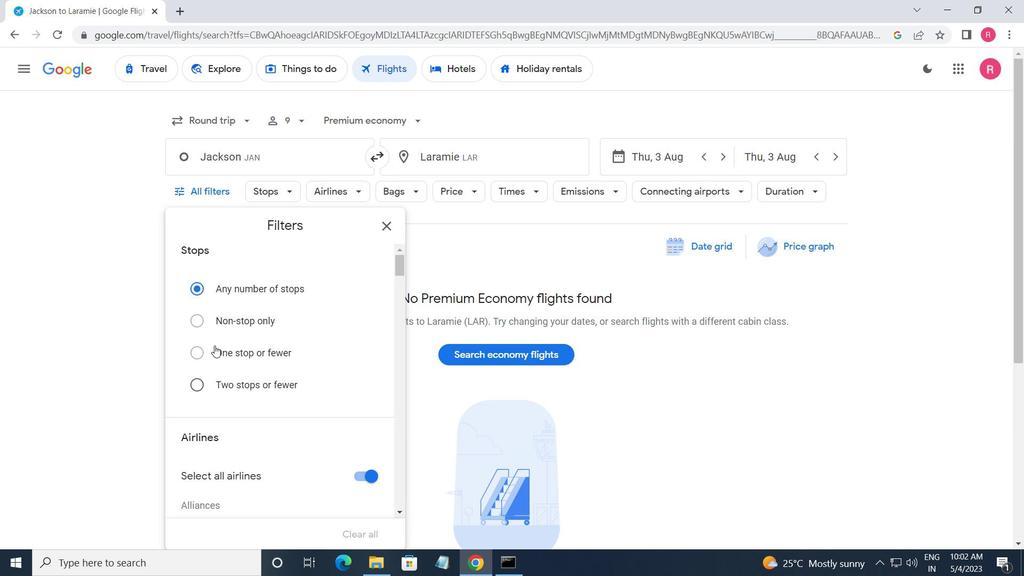 
Action: Mouse moved to (219, 336)
Screenshot: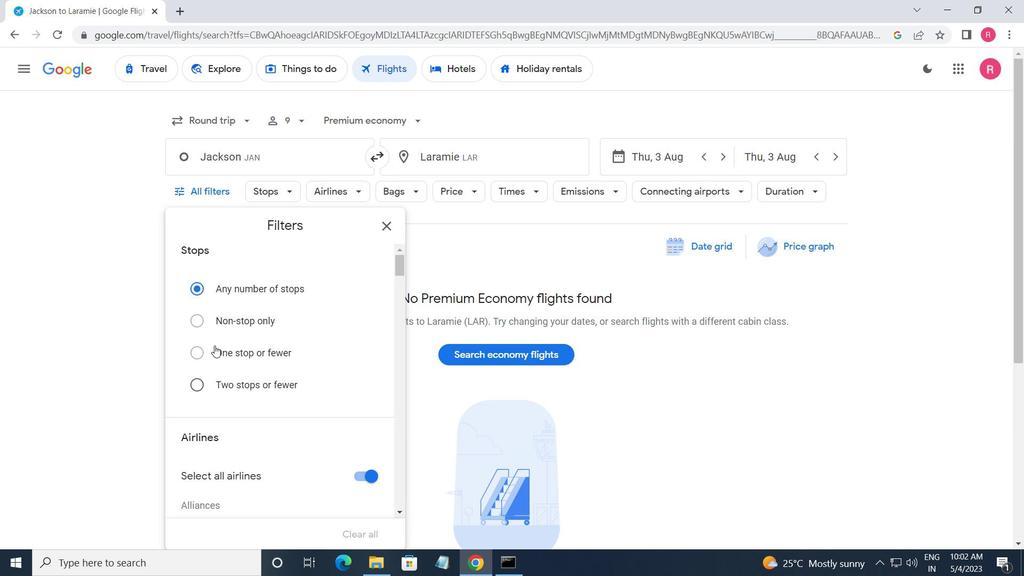 
Action: Mouse scrolled (219, 336) with delta (0, 0)
Screenshot: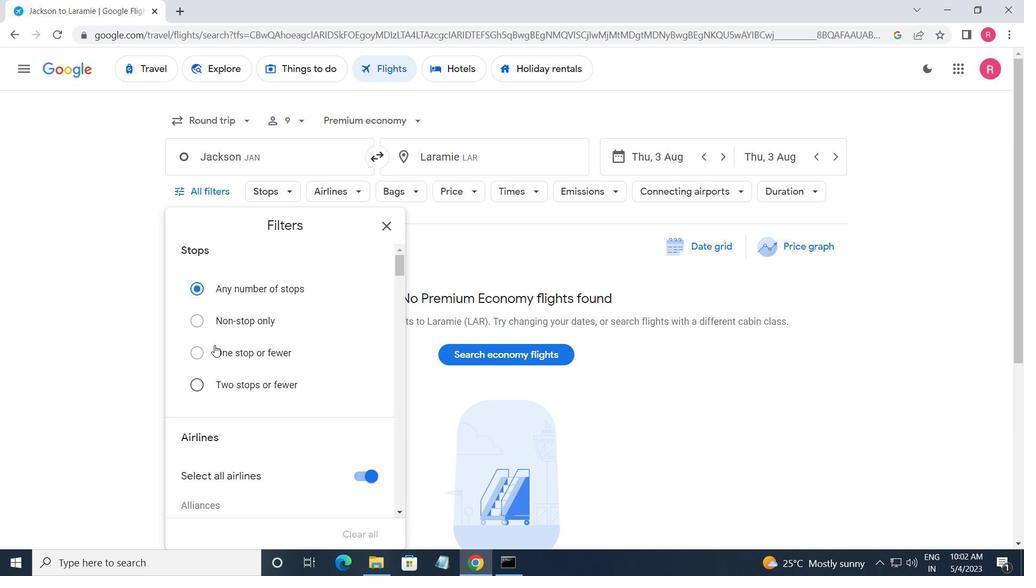 
Action: Mouse scrolled (219, 336) with delta (0, 0)
Screenshot: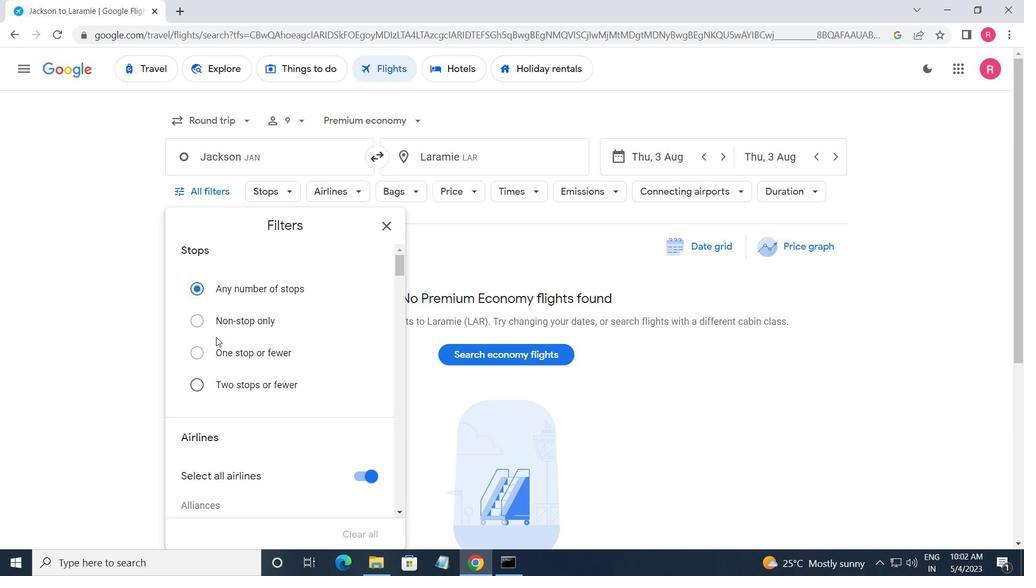 
Action: Mouse scrolled (219, 336) with delta (0, 0)
Screenshot: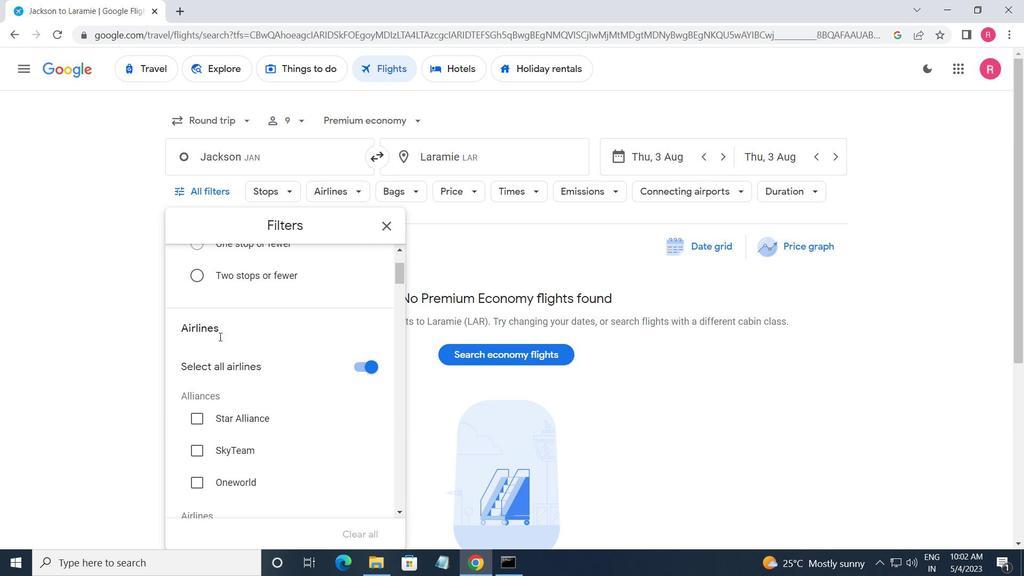 
Action: Mouse scrolled (219, 336) with delta (0, 0)
Screenshot: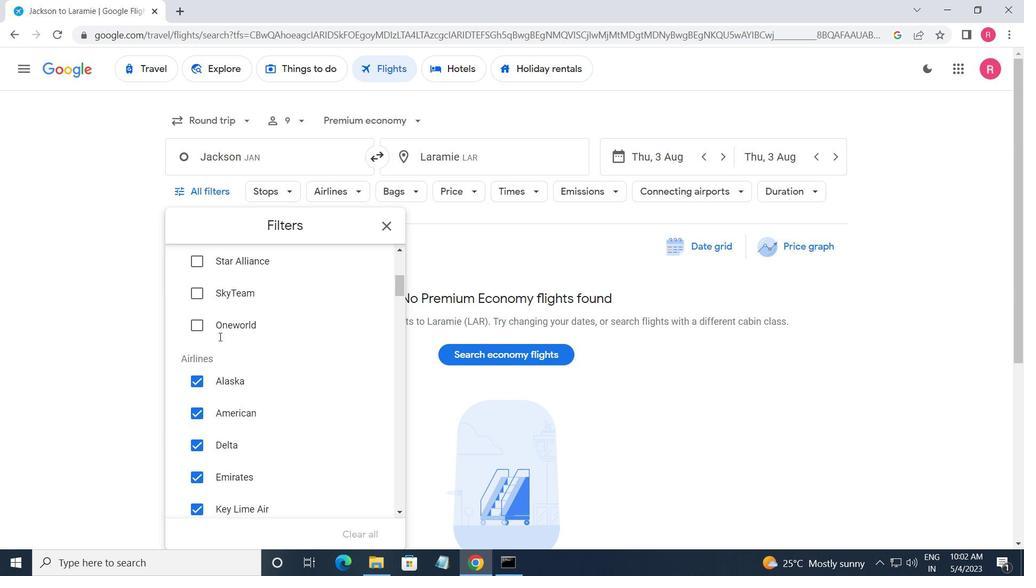 
Action: Mouse scrolled (219, 336) with delta (0, 0)
Screenshot: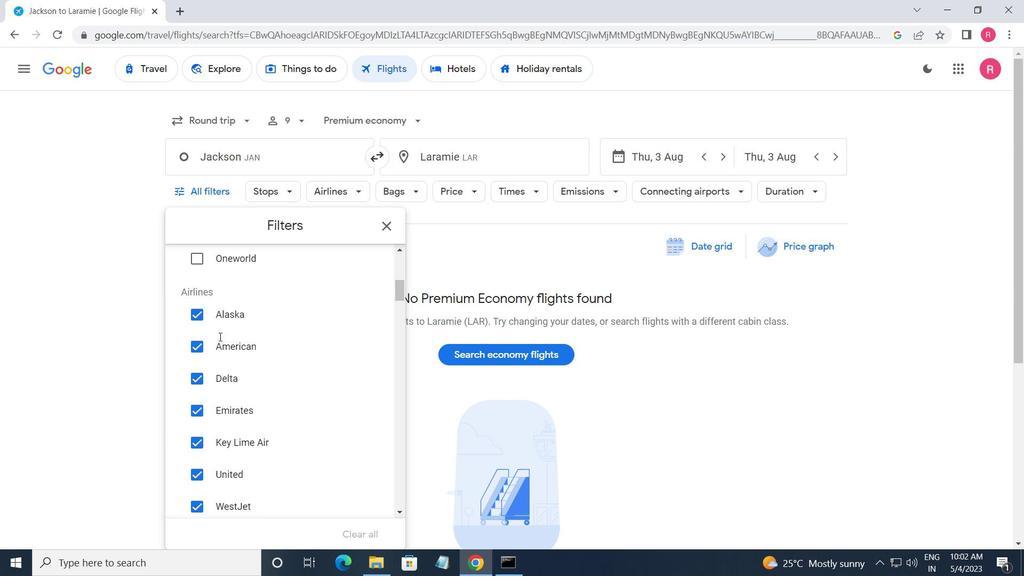 
Action: Mouse moved to (349, 404)
Screenshot: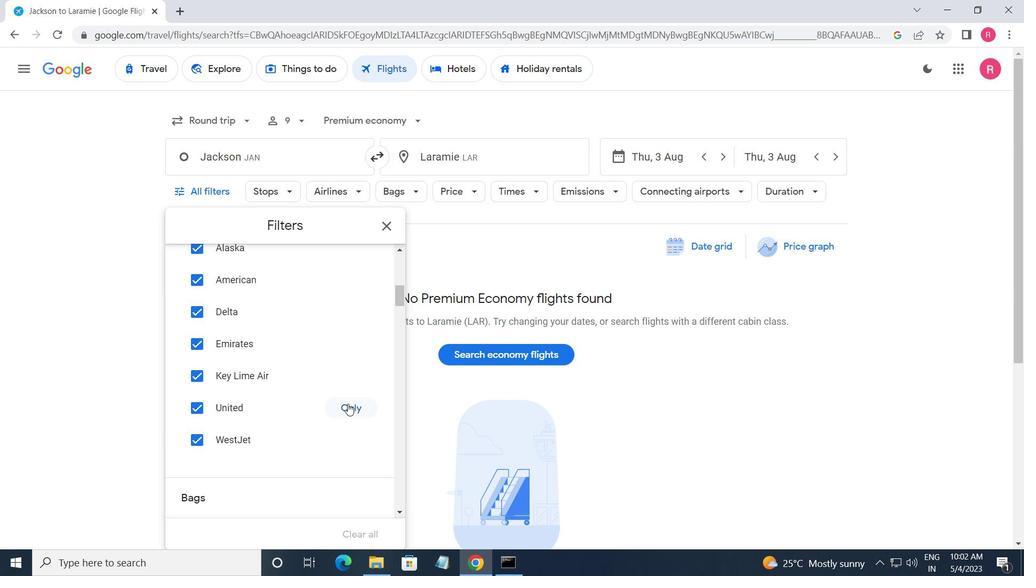 
Action: Mouse pressed left at (349, 404)
Screenshot: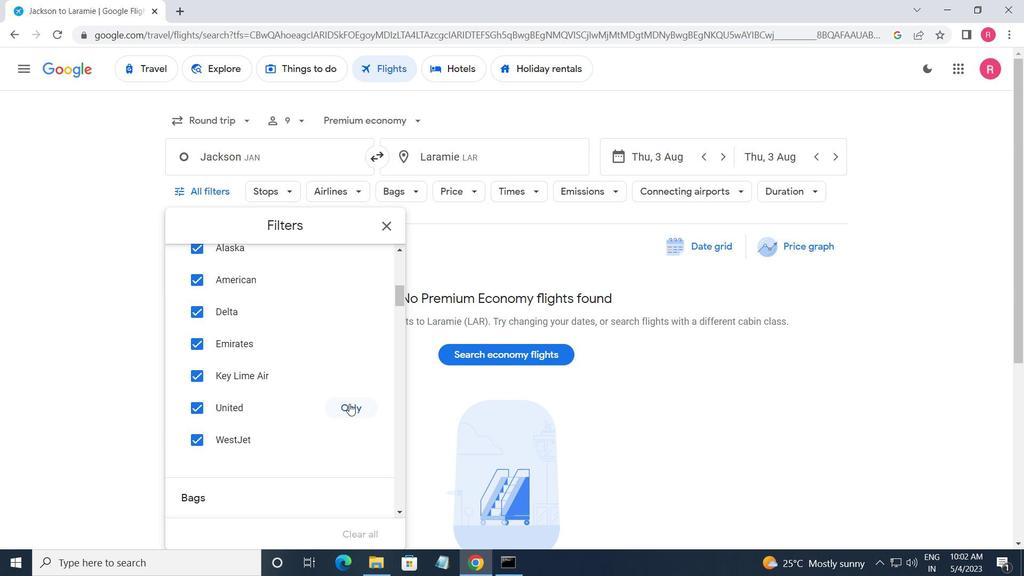 
Action: Mouse moved to (349, 404)
Screenshot: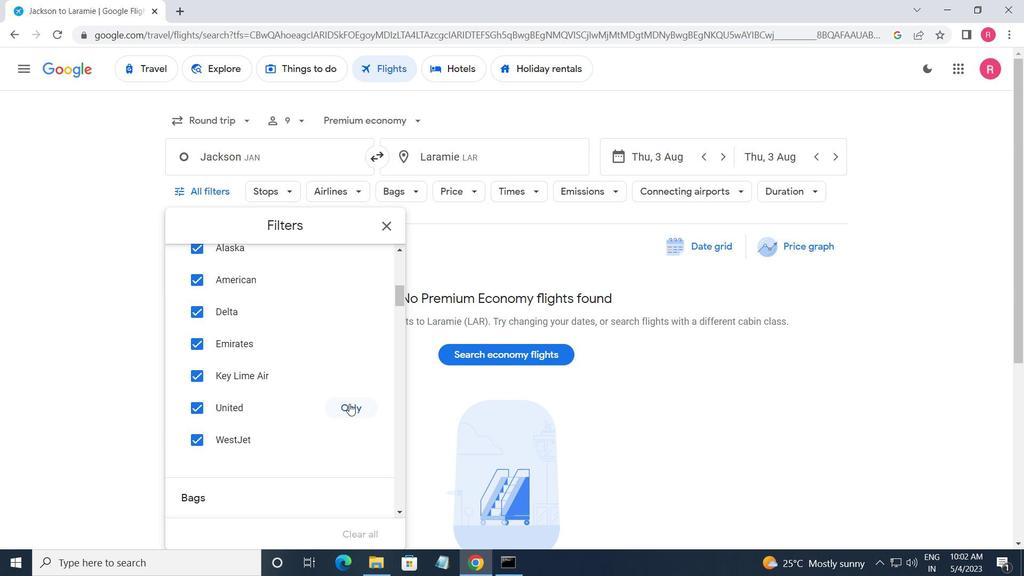 
Action: Mouse scrolled (349, 403) with delta (0, 0)
Screenshot: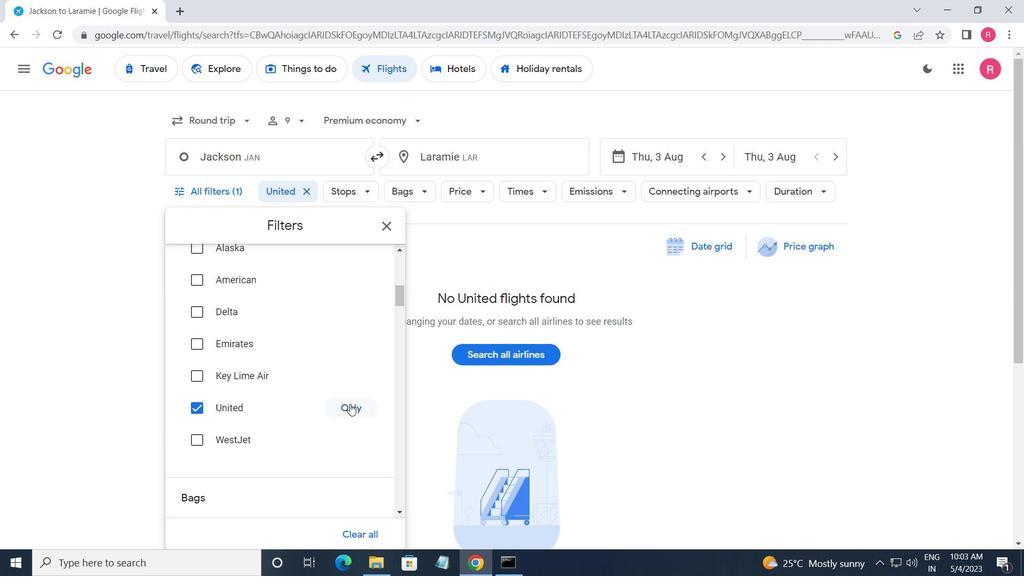 
Action: Mouse scrolled (349, 403) with delta (0, 0)
Screenshot: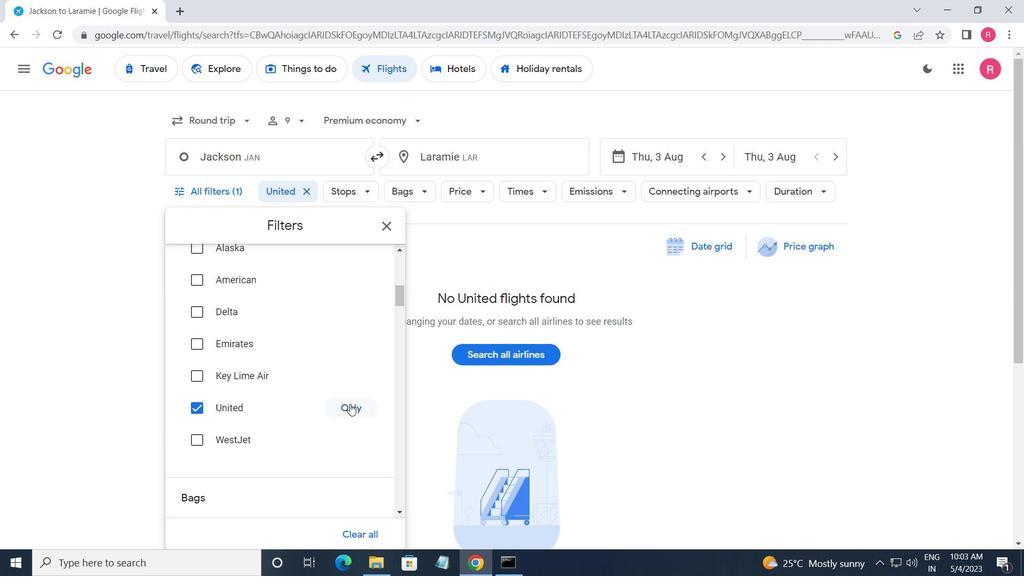 
Action: Mouse scrolled (349, 403) with delta (0, 0)
Screenshot: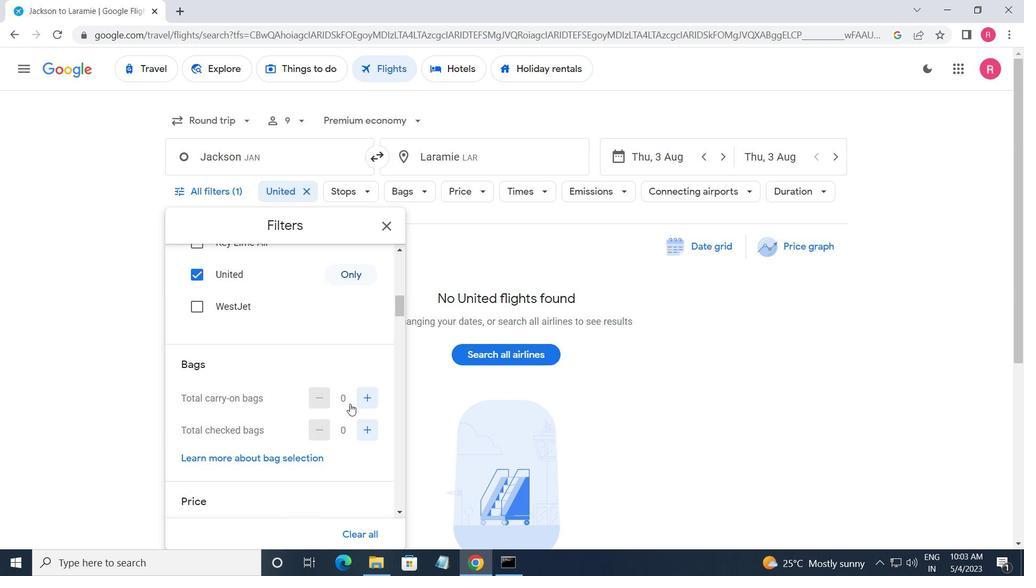 
Action: Mouse moved to (354, 369)
Screenshot: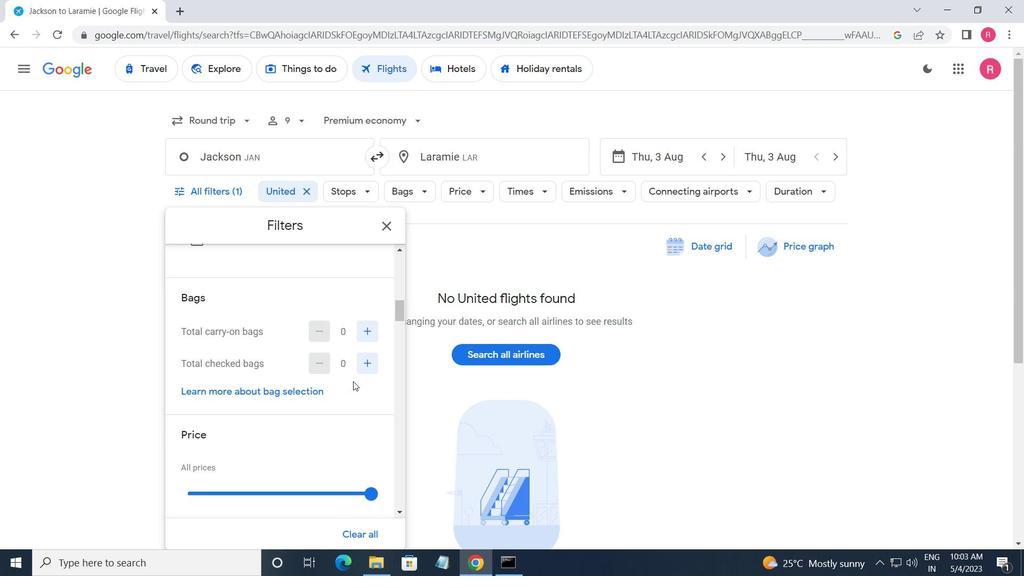 
Action: Mouse pressed left at (354, 369)
Screenshot: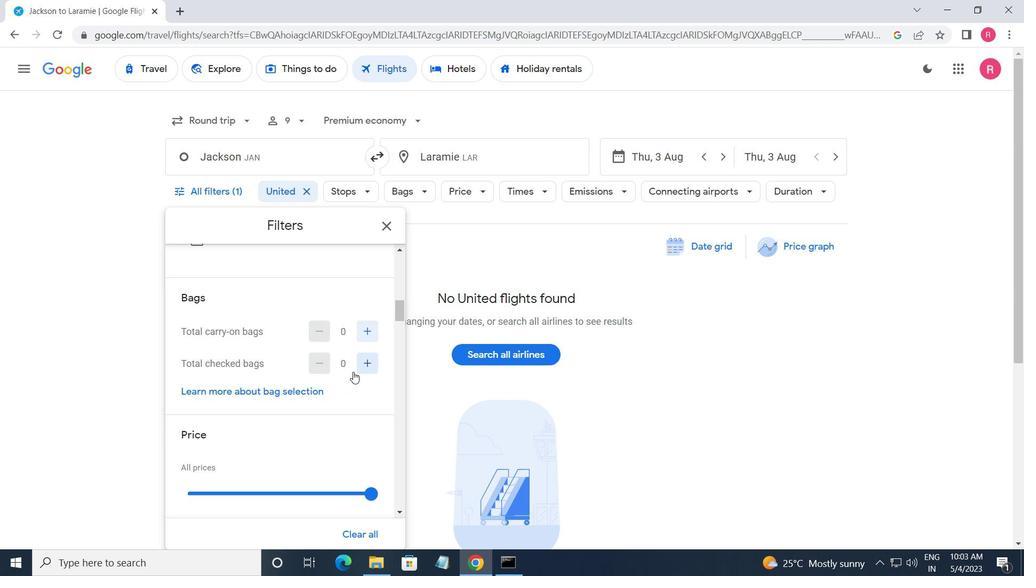 
Action: Mouse pressed left at (354, 369)
Screenshot: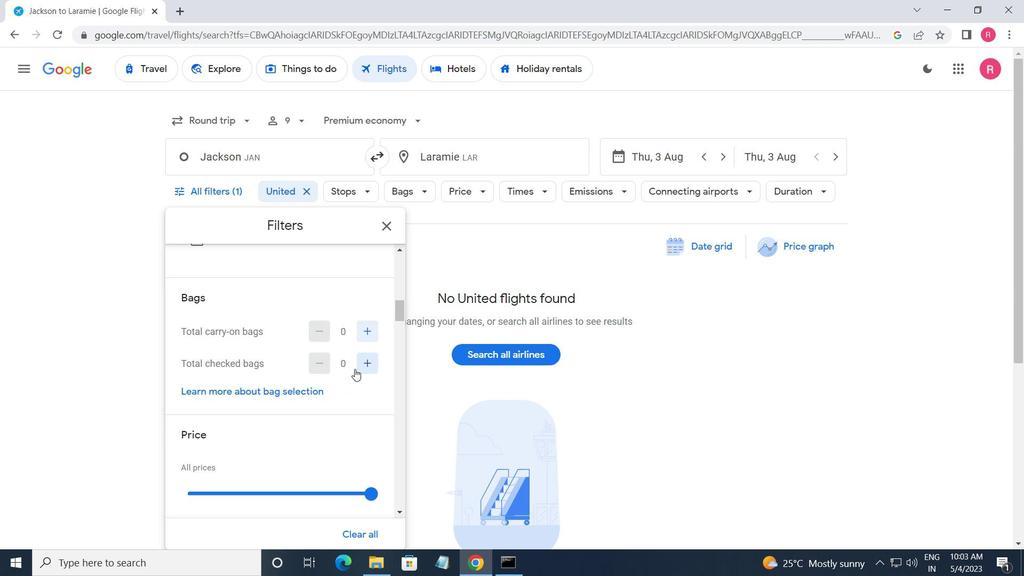 
Action: Mouse pressed left at (354, 369)
Screenshot: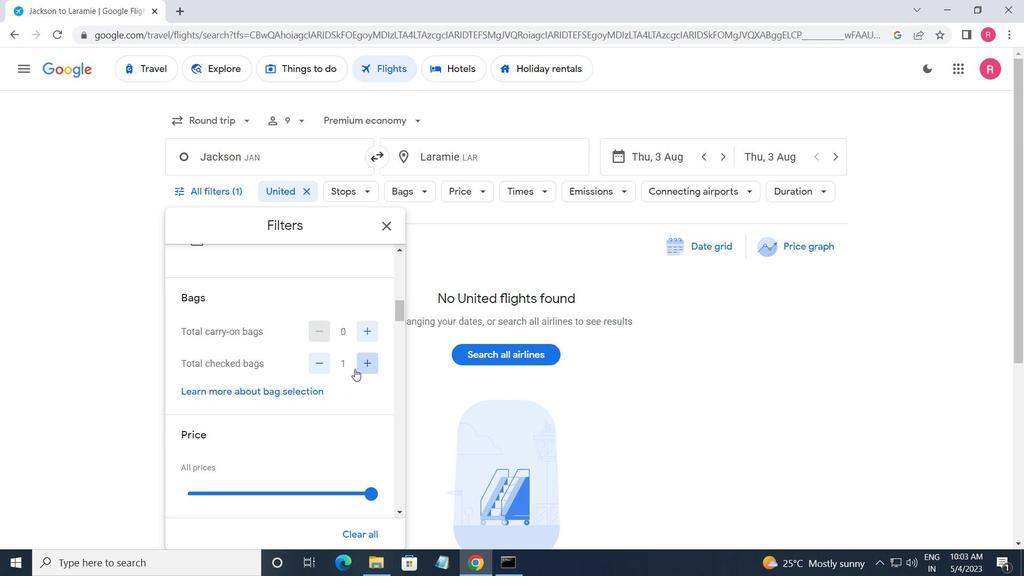 
Action: Mouse moved to (354, 369)
Screenshot: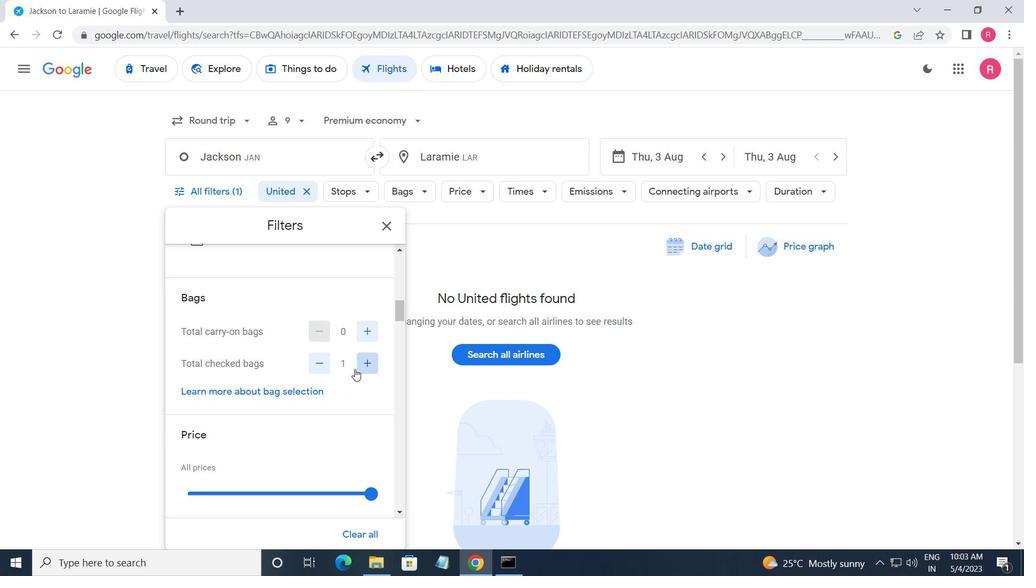 
Action: Mouse pressed left at (354, 369)
Screenshot: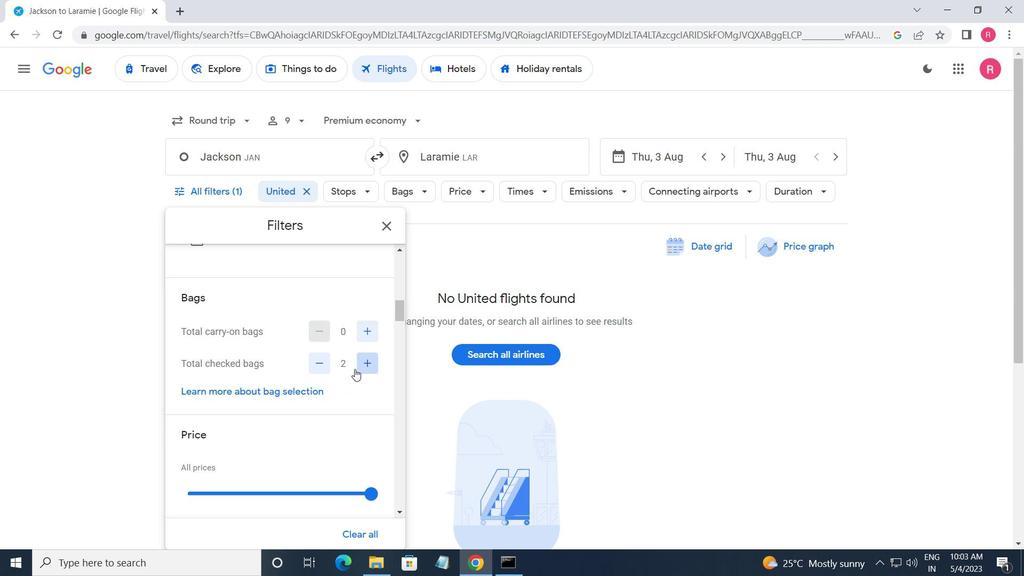 
Action: Mouse pressed left at (354, 369)
Screenshot: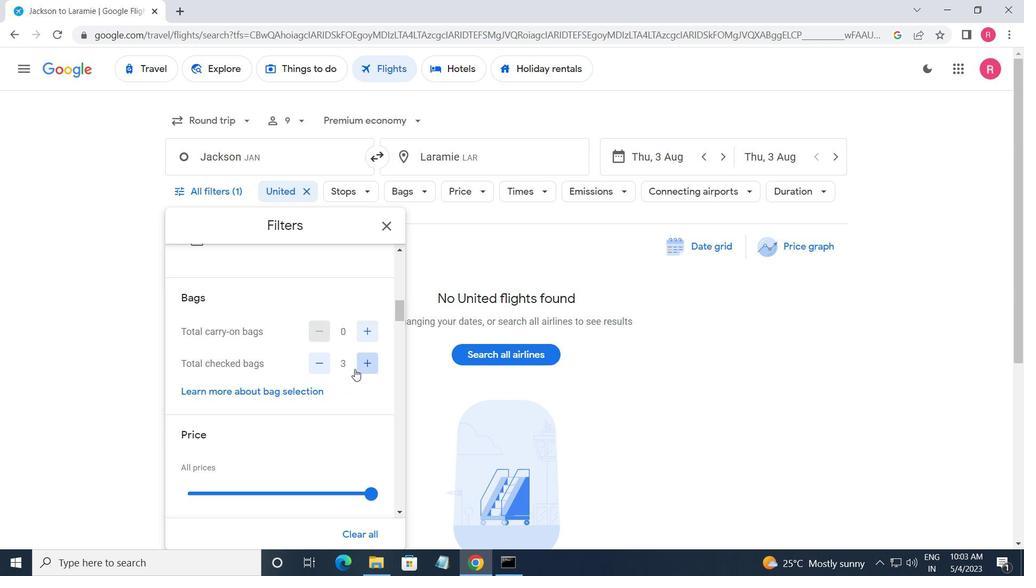 
Action: Mouse pressed left at (354, 369)
Screenshot: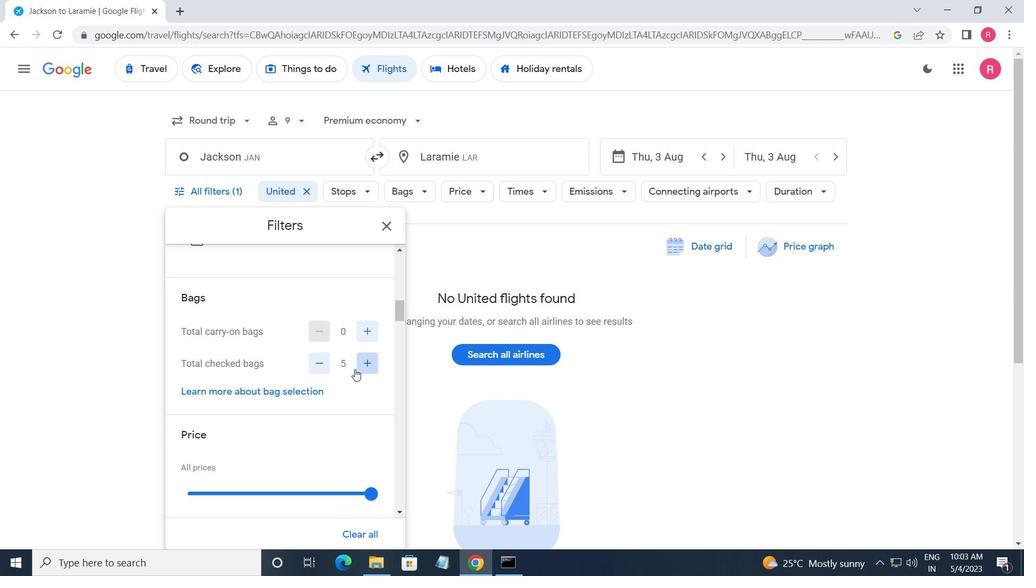 
Action: Mouse pressed left at (354, 369)
Screenshot: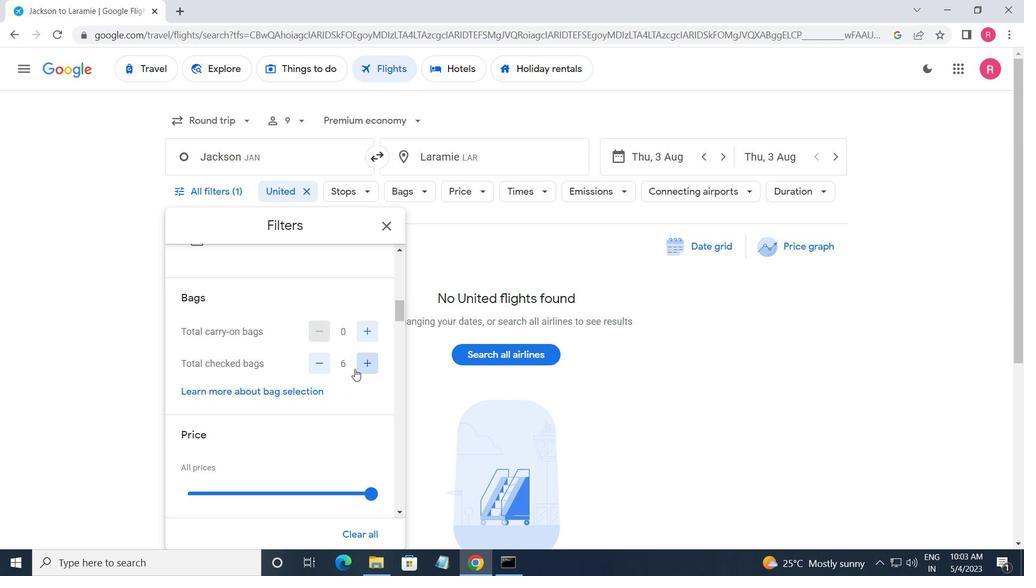 
Action: Mouse pressed left at (354, 369)
Screenshot: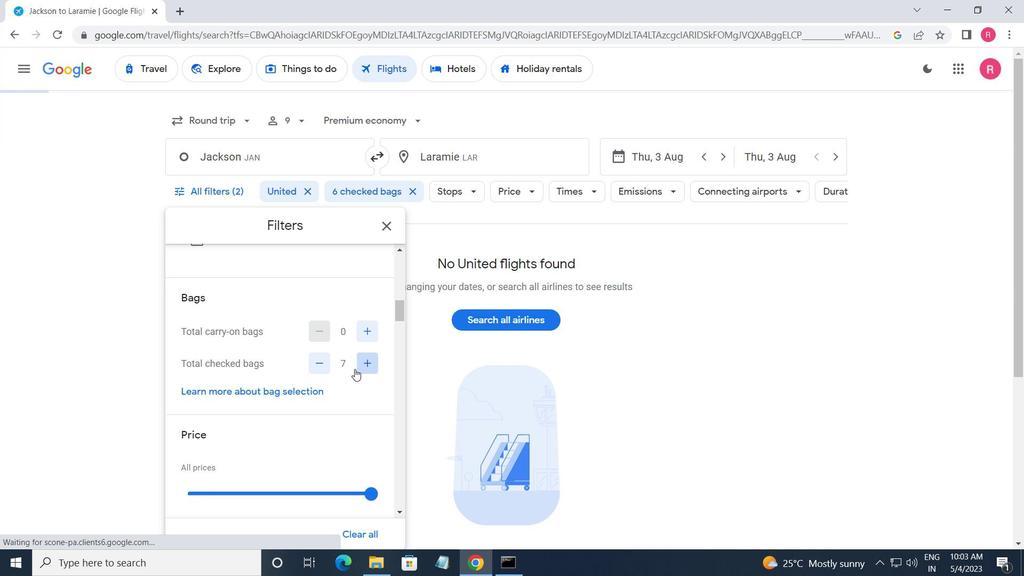 
Action: Mouse pressed left at (354, 369)
Screenshot: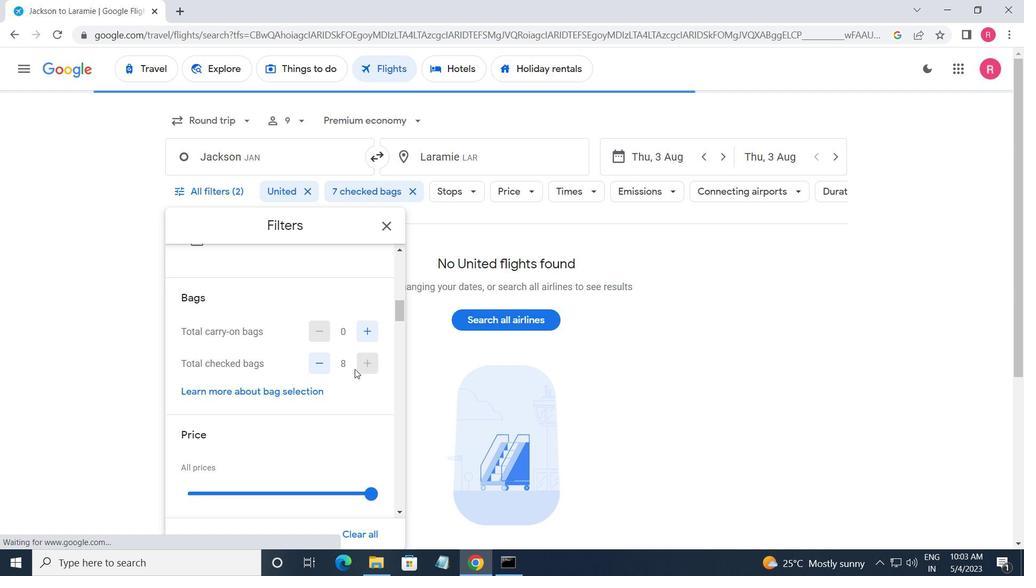 
Action: Mouse scrolled (354, 368) with delta (0, 0)
Screenshot: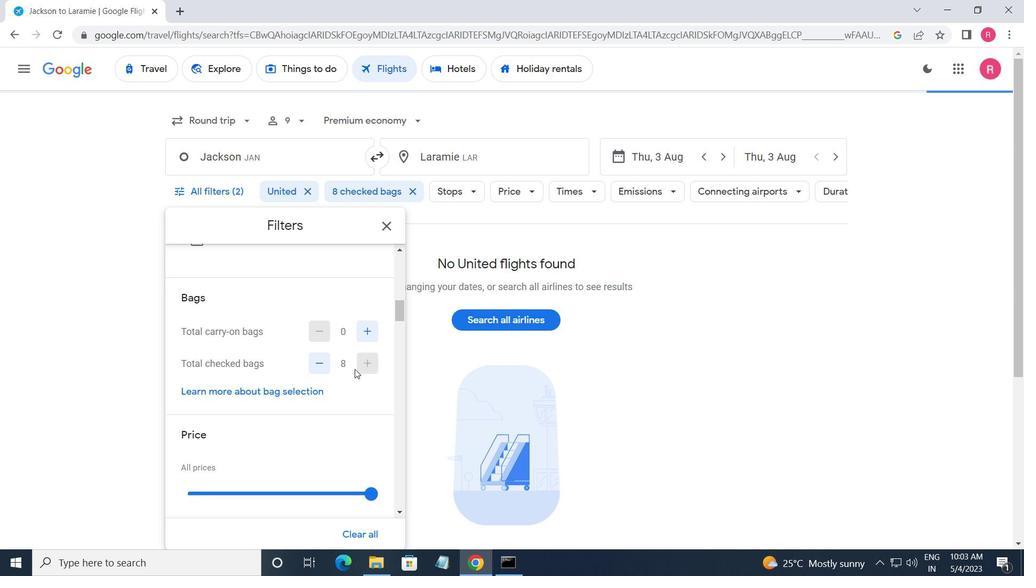 
Action: Mouse scrolled (354, 368) with delta (0, 0)
Screenshot: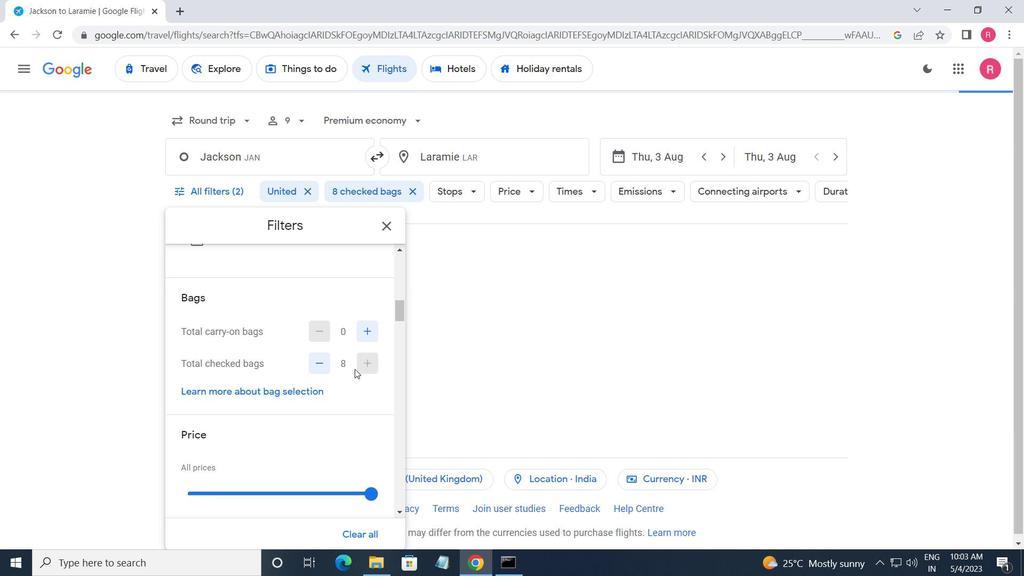 
Action: Mouse moved to (369, 364)
Screenshot: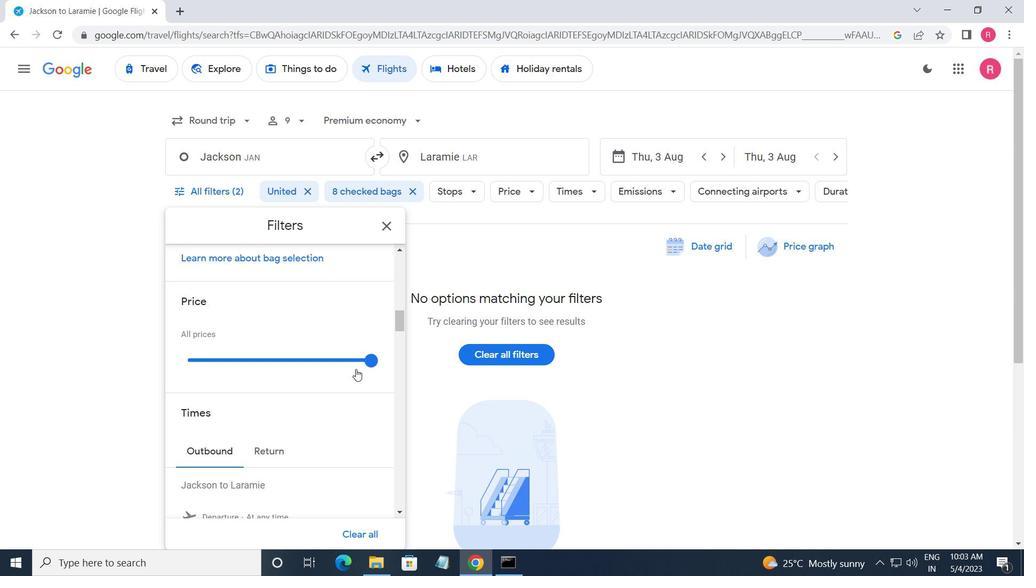 
Action: Mouse pressed left at (369, 364)
Screenshot: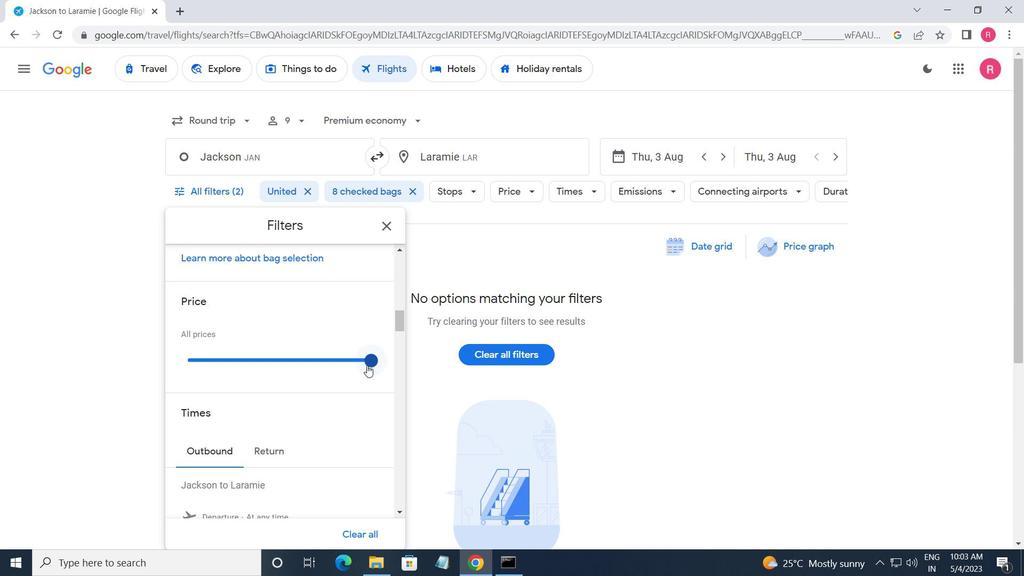 
Action: Mouse moved to (261, 410)
Screenshot: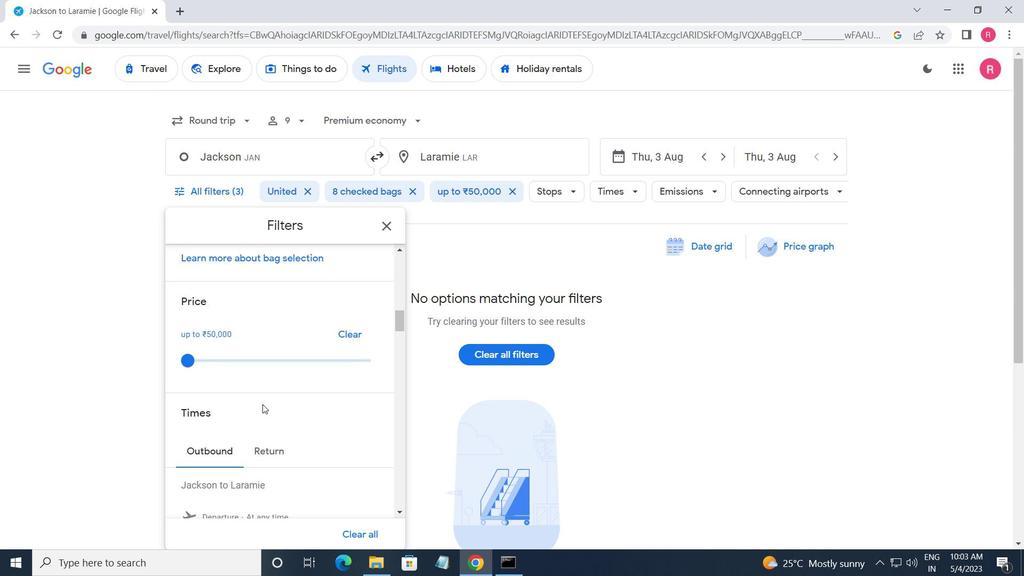 
Action: Mouse scrolled (261, 409) with delta (0, 0)
Screenshot: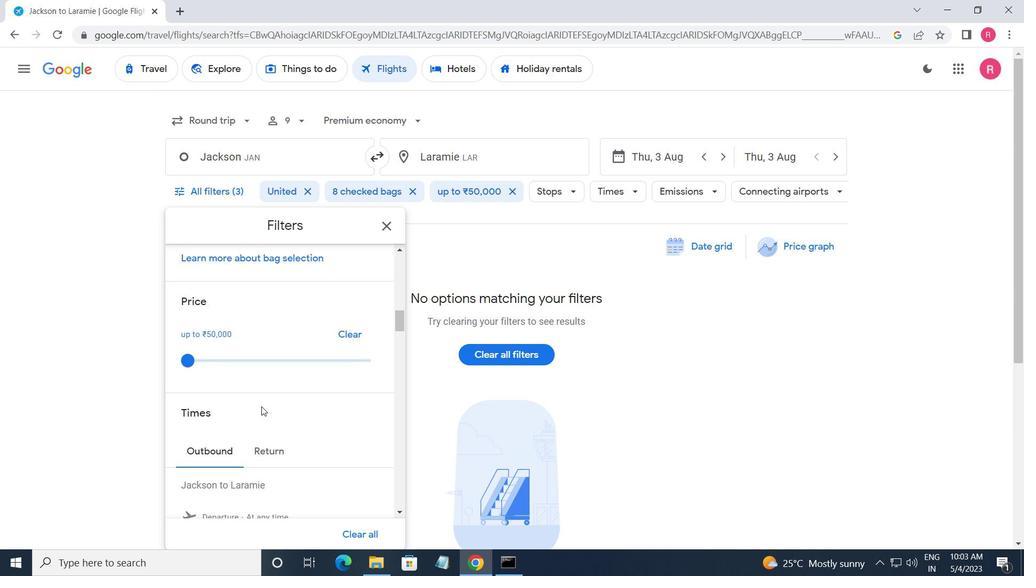 
Action: Mouse moved to (261, 411)
Screenshot: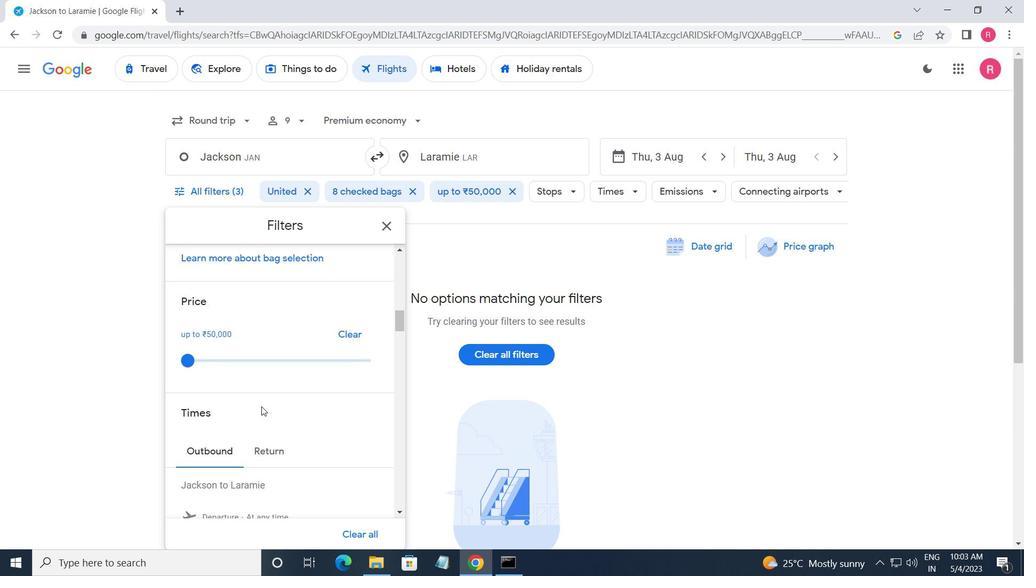 
Action: Mouse scrolled (261, 410) with delta (0, 0)
Screenshot: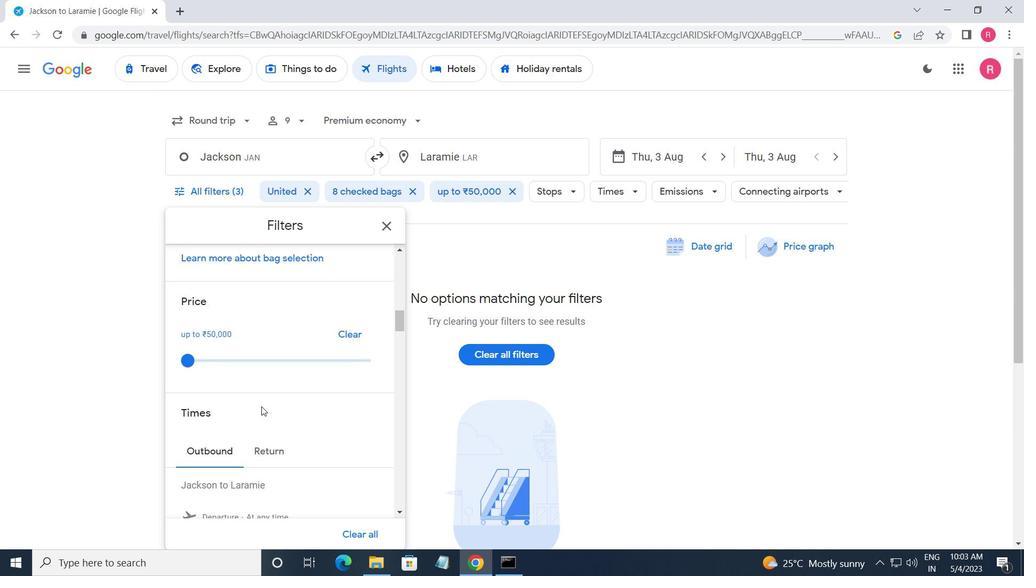 
Action: Mouse scrolled (261, 410) with delta (0, 0)
Screenshot: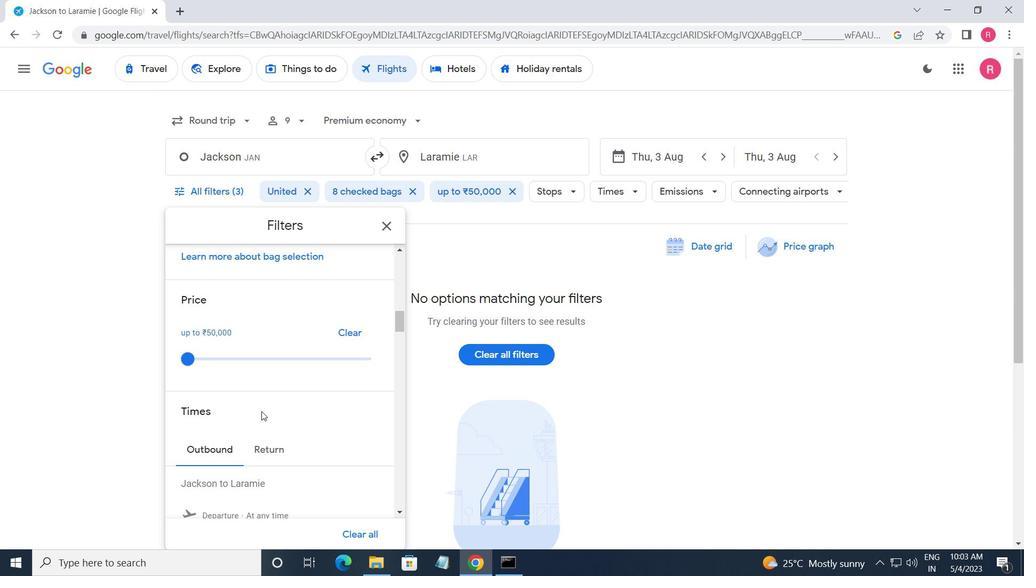 
Action: Mouse moved to (190, 353)
Screenshot: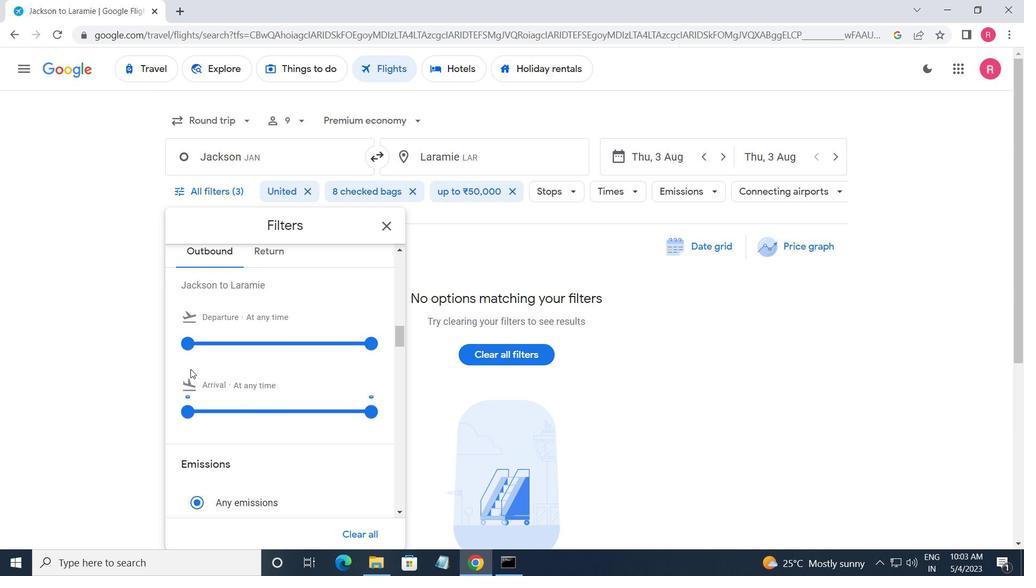
Action: Mouse pressed left at (190, 353)
Screenshot: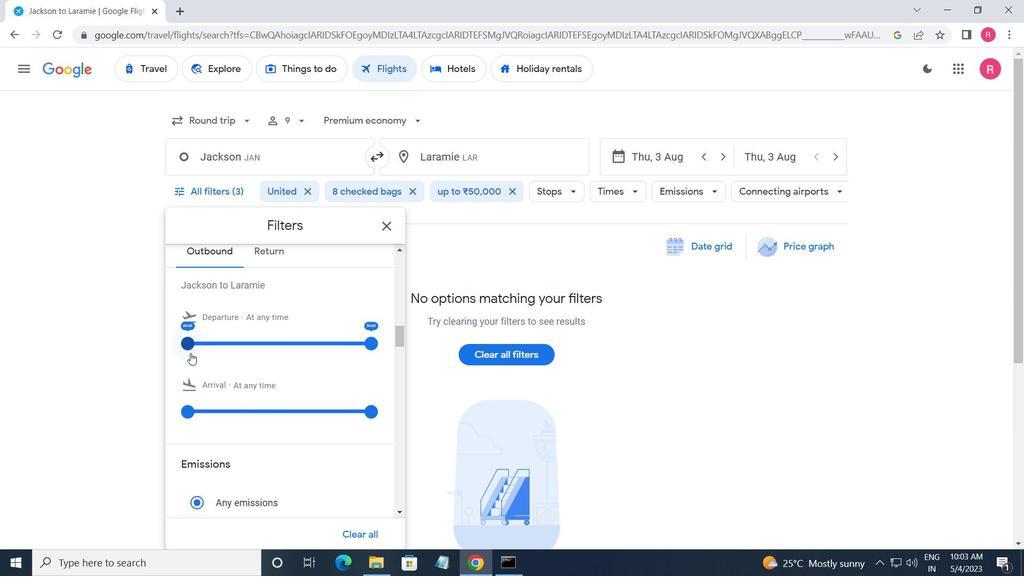 
Action: Mouse moved to (376, 348)
Screenshot: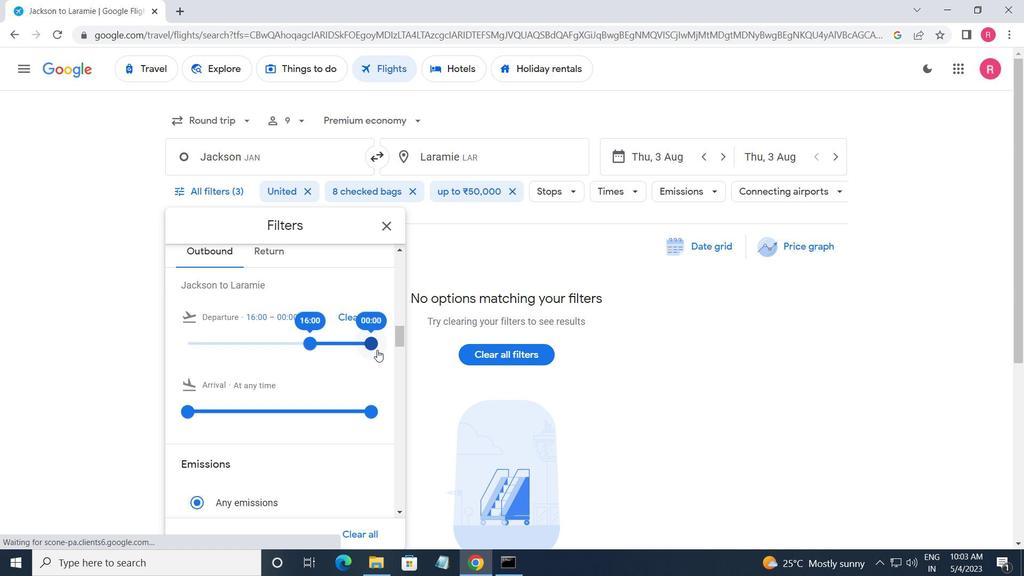 
Action: Mouse pressed left at (376, 348)
Screenshot: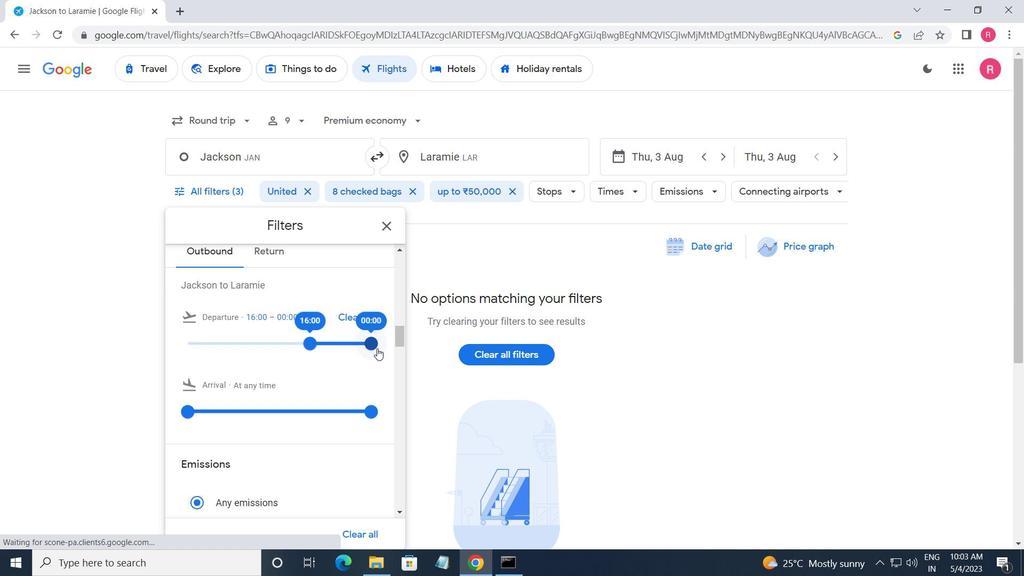 
Action: Mouse moved to (264, 263)
Screenshot: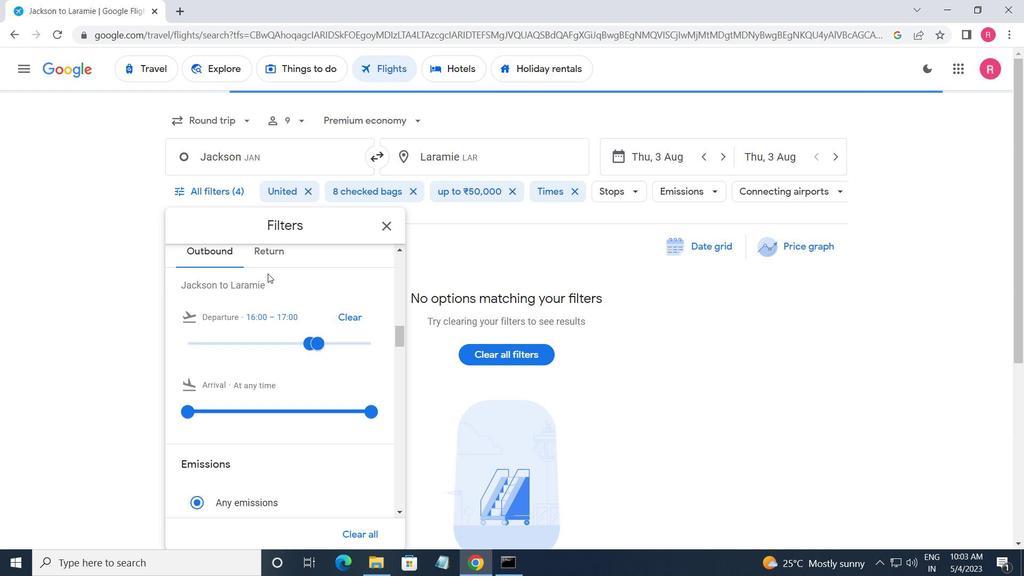 
Action: Mouse pressed left at (264, 263)
Screenshot: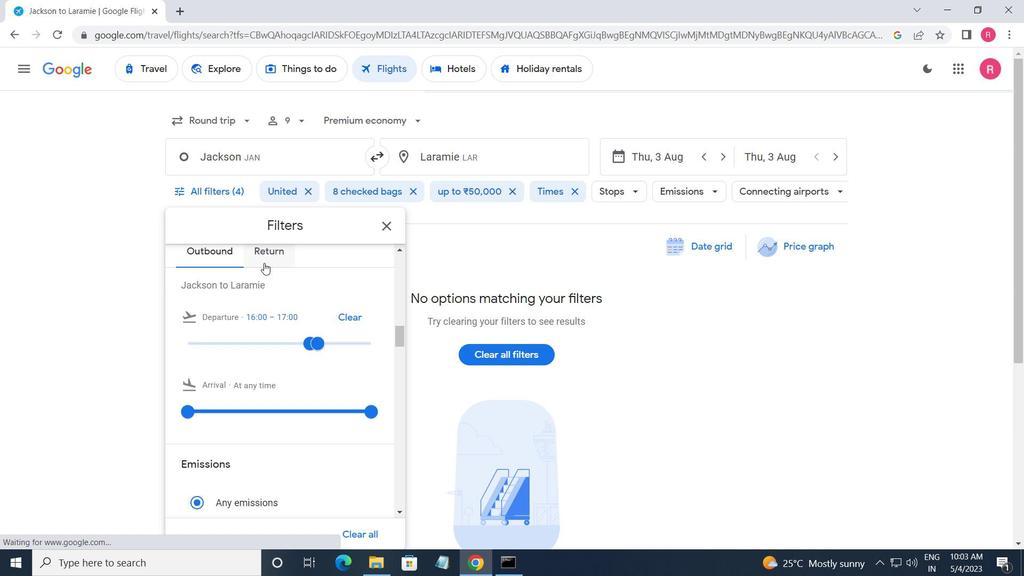 
Action: Mouse moved to (263, 262)
Screenshot: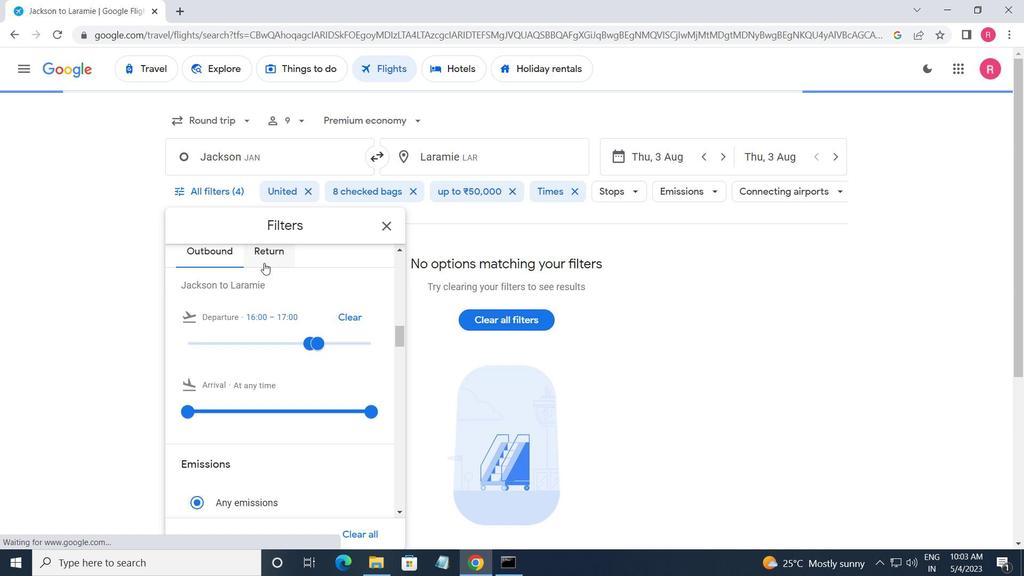 
Action: Mouse scrolled (263, 262) with delta (0, 0)
Screenshot: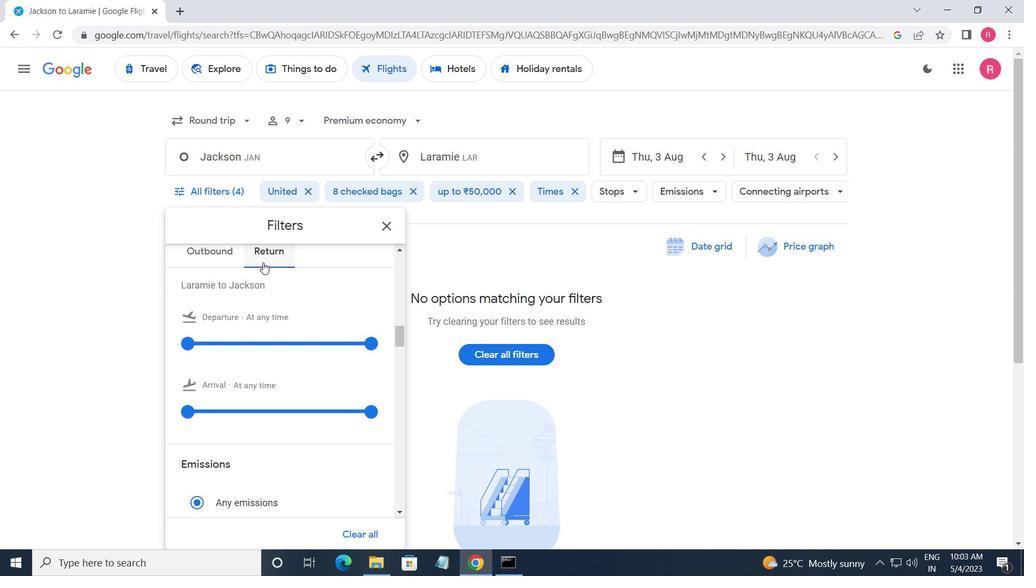 
Action: Mouse moved to (192, 281)
Screenshot: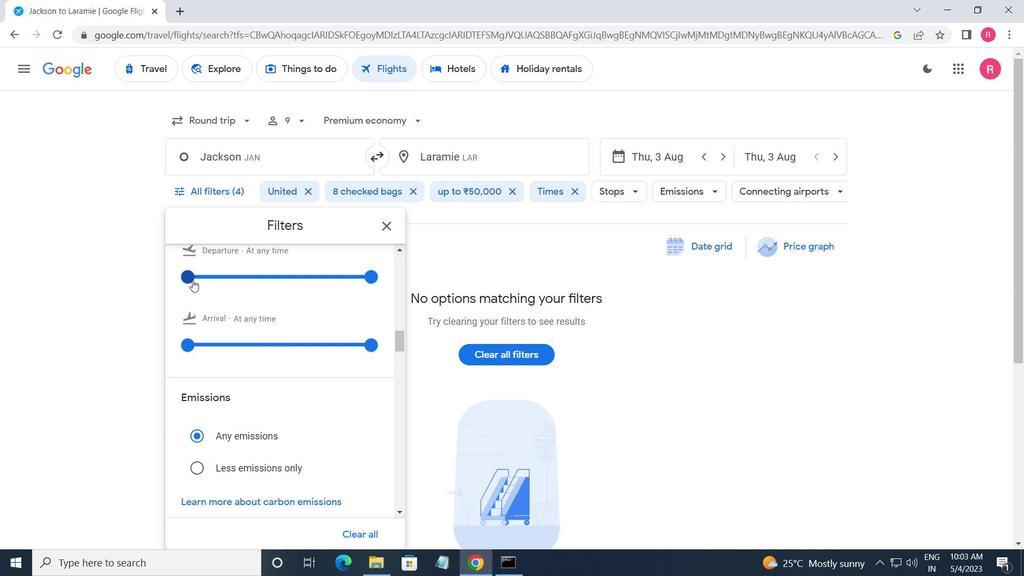 
Action: Mouse pressed left at (192, 281)
Screenshot: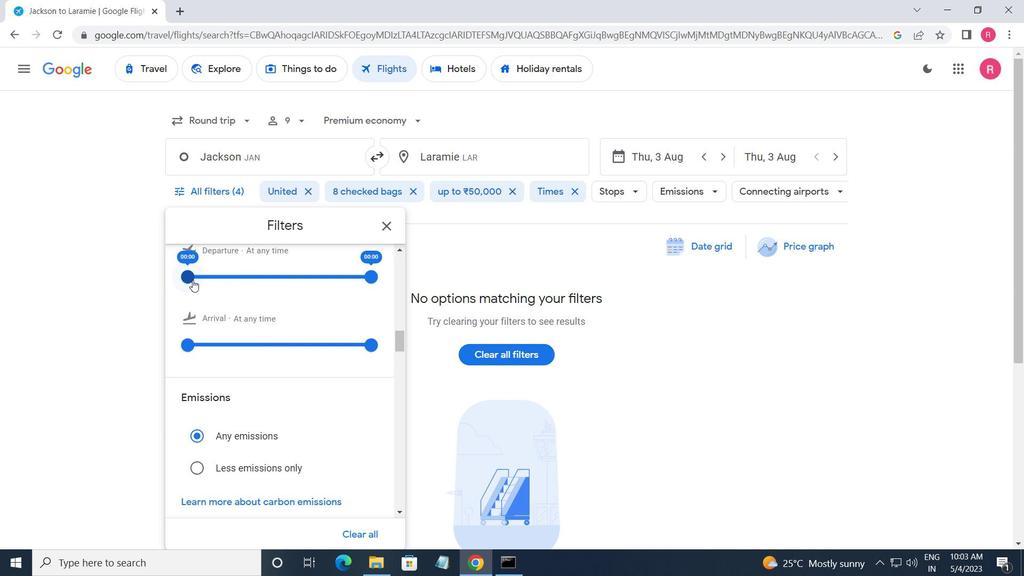 
Action: Mouse moved to (383, 236)
Screenshot: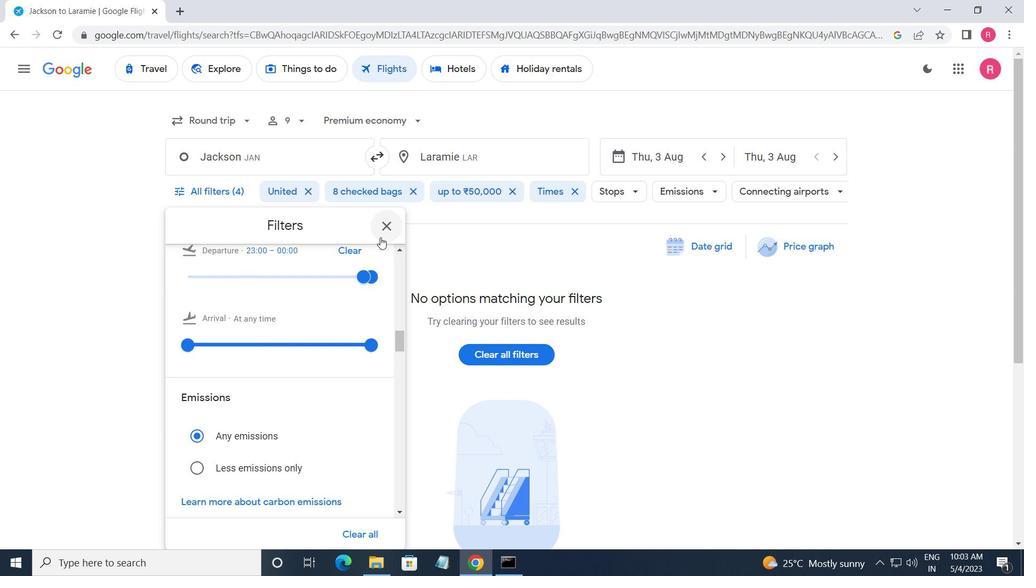
Action: Mouse pressed left at (383, 236)
Screenshot: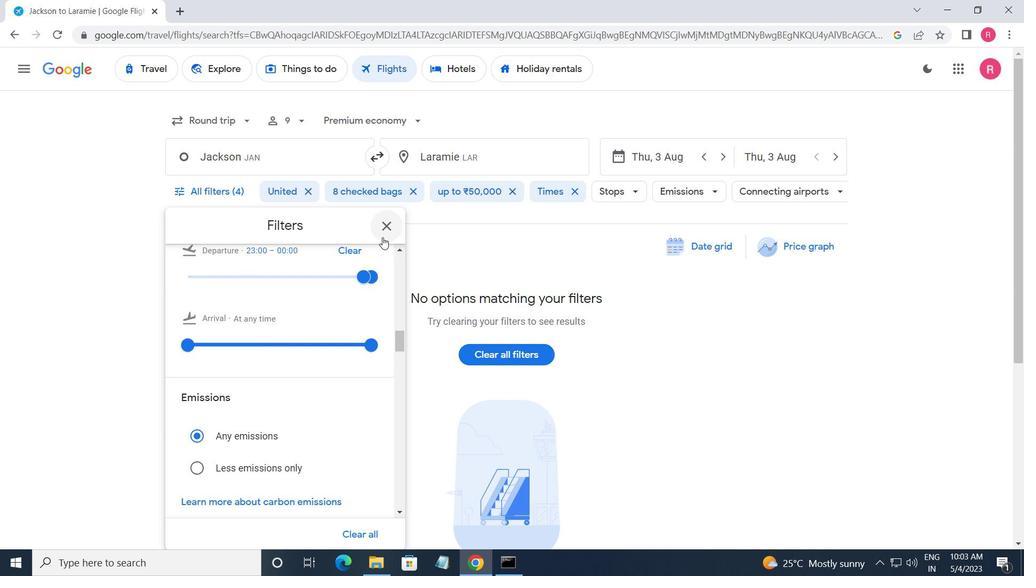 
Action: Mouse moved to (376, 273)
Screenshot: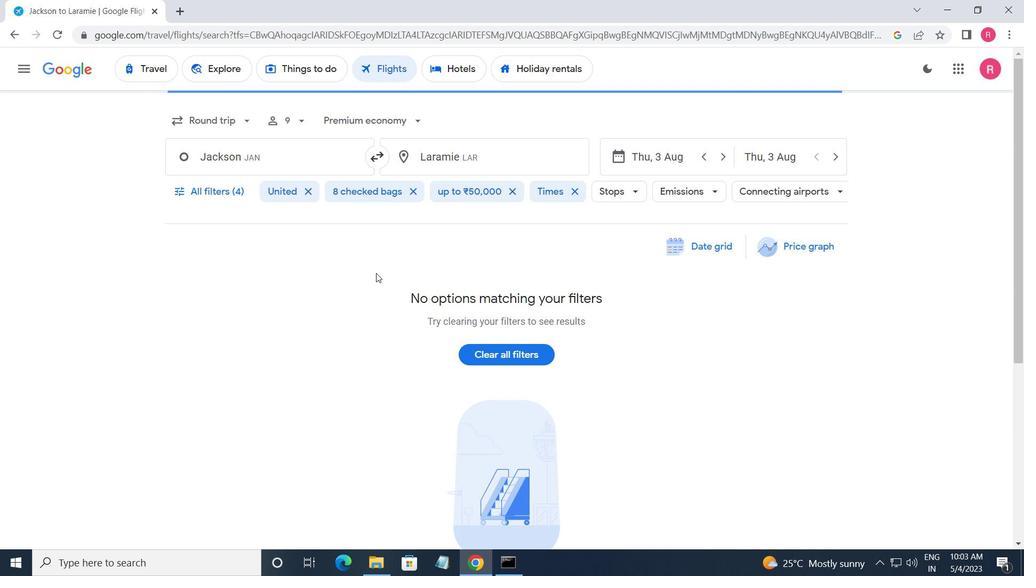 
